 Task: Create a scrum project AgileImpact. Add to scrum project AgileImpact a team member softage.1@softage.net and assign as Project Lead. Add to scrum project AgileImpact a team member softage.2@softage.net
Action: Mouse moved to (199, 65)
Screenshot: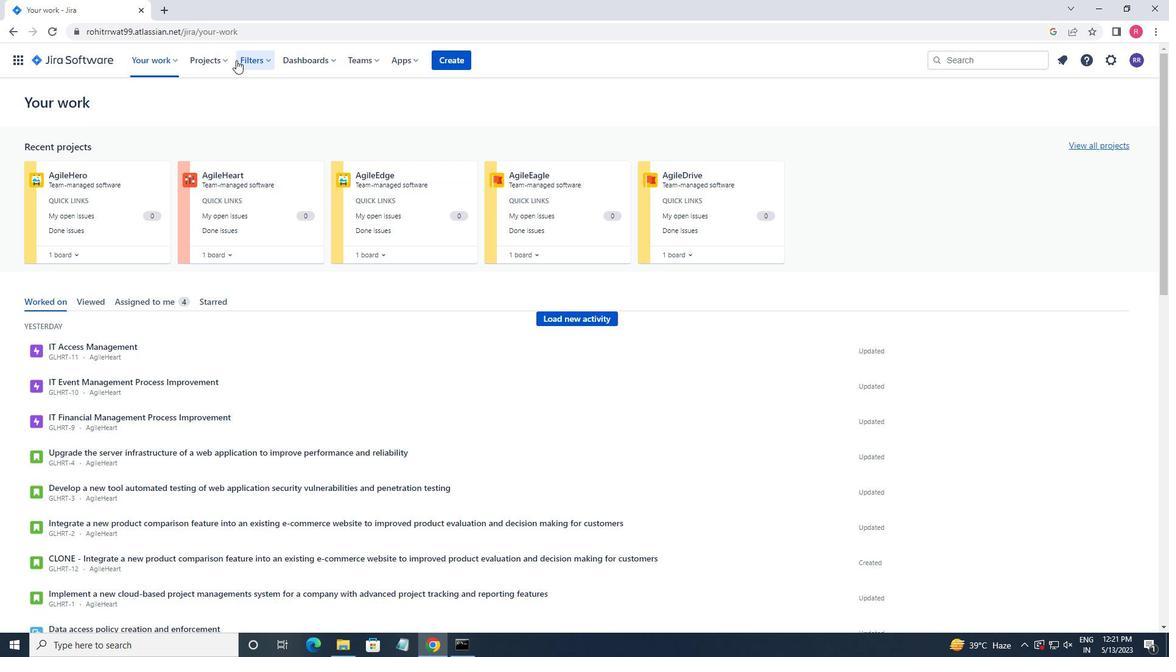 
Action: Mouse pressed left at (199, 65)
Screenshot: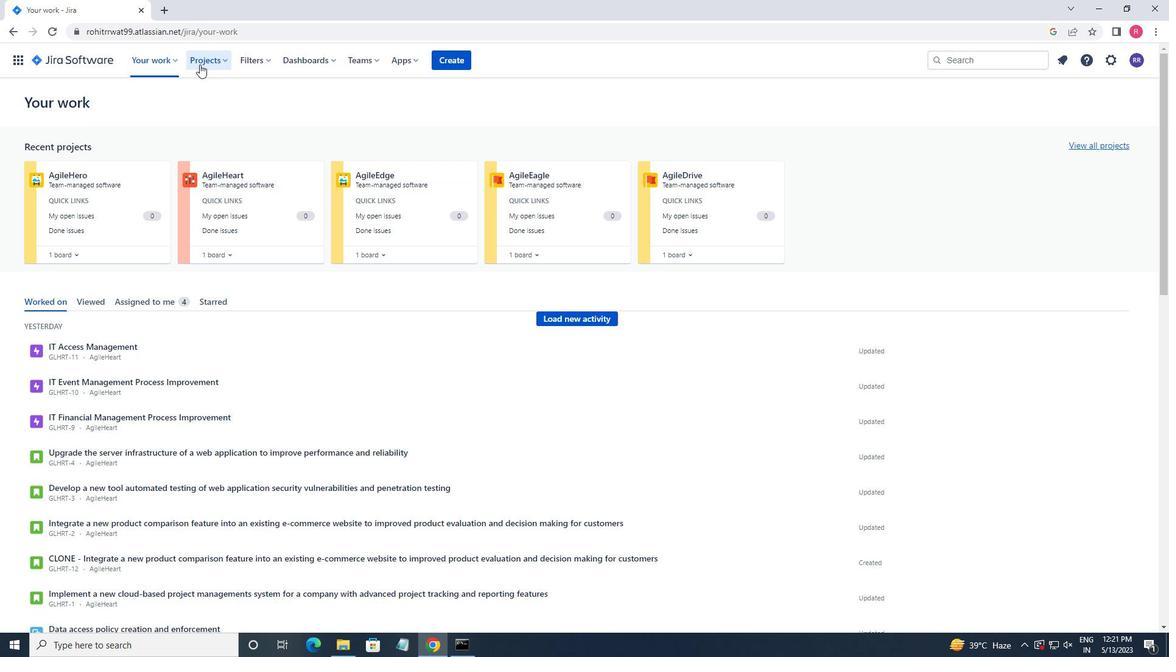 
Action: Mouse moved to (247, 306)
Screenshot: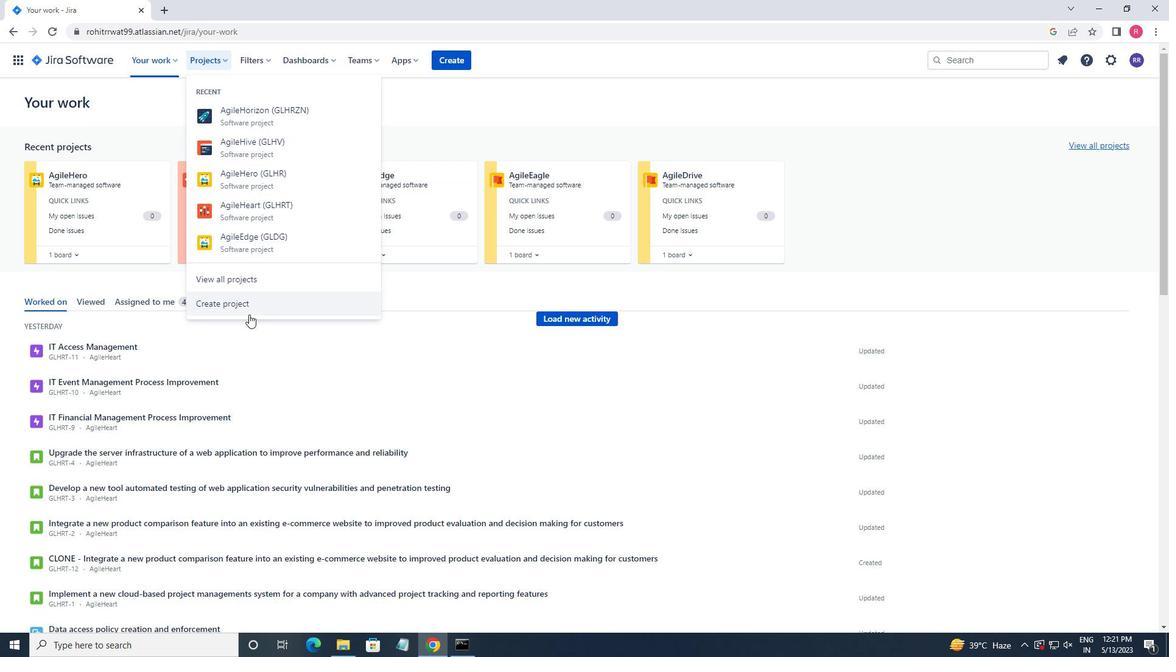 
Action: Mouse pressed left at (247, 306)
Screenshot: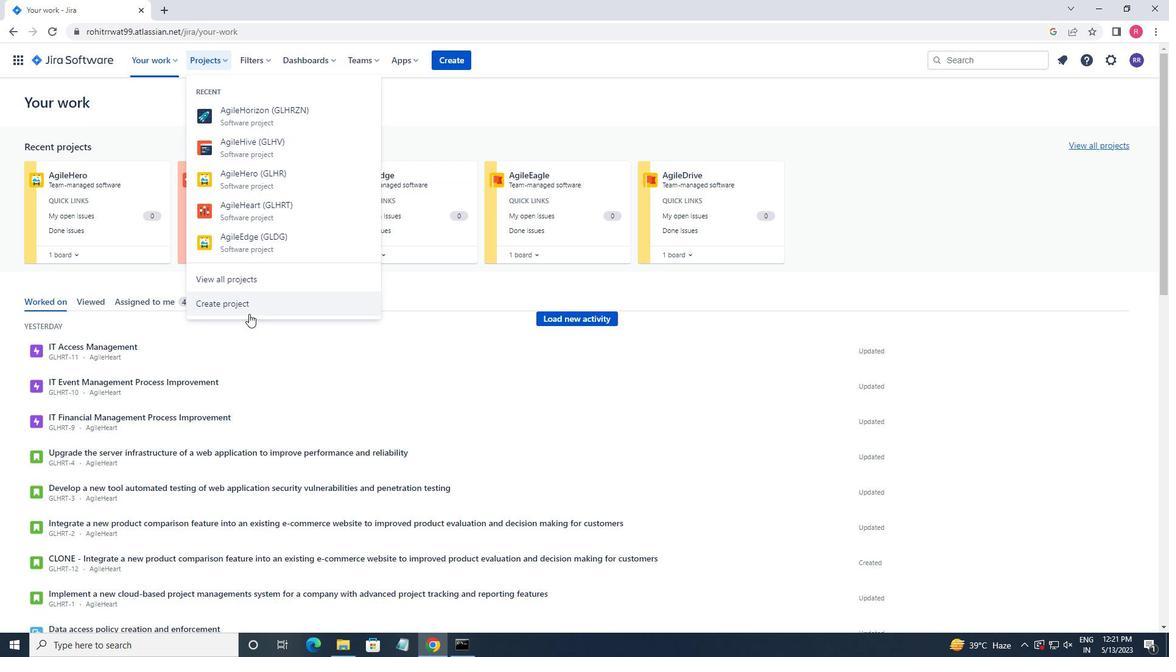
Action: Mouse moved to (685, 314)
Screenshot: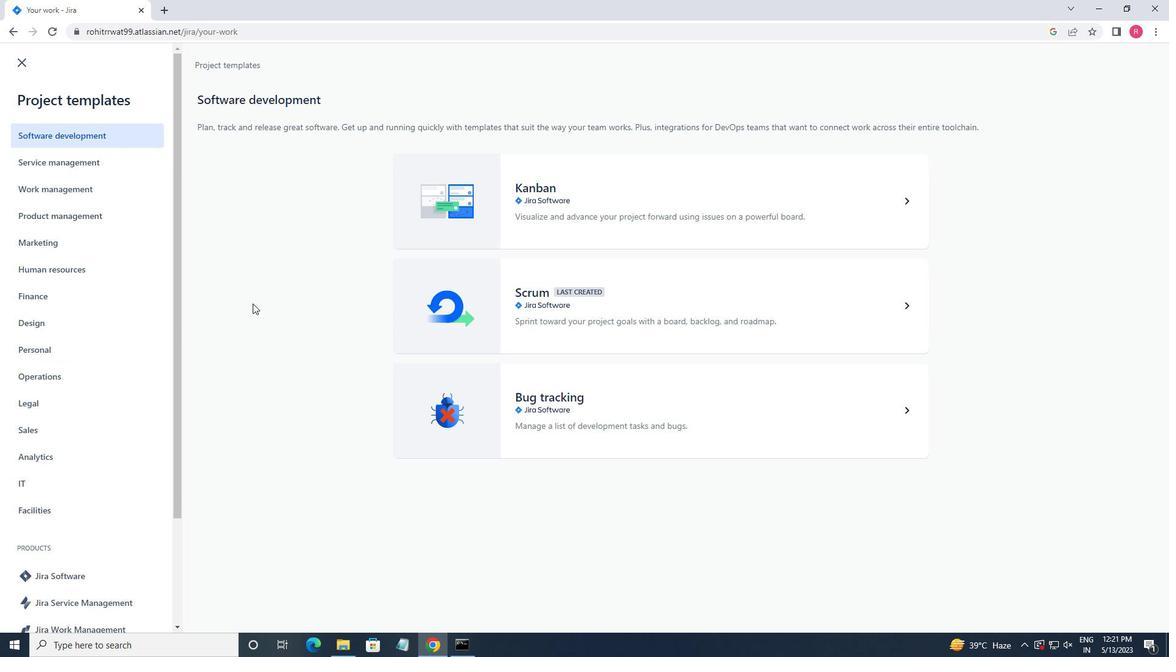 
Action: Mouse pressed left at (685, 314)
Screenshot: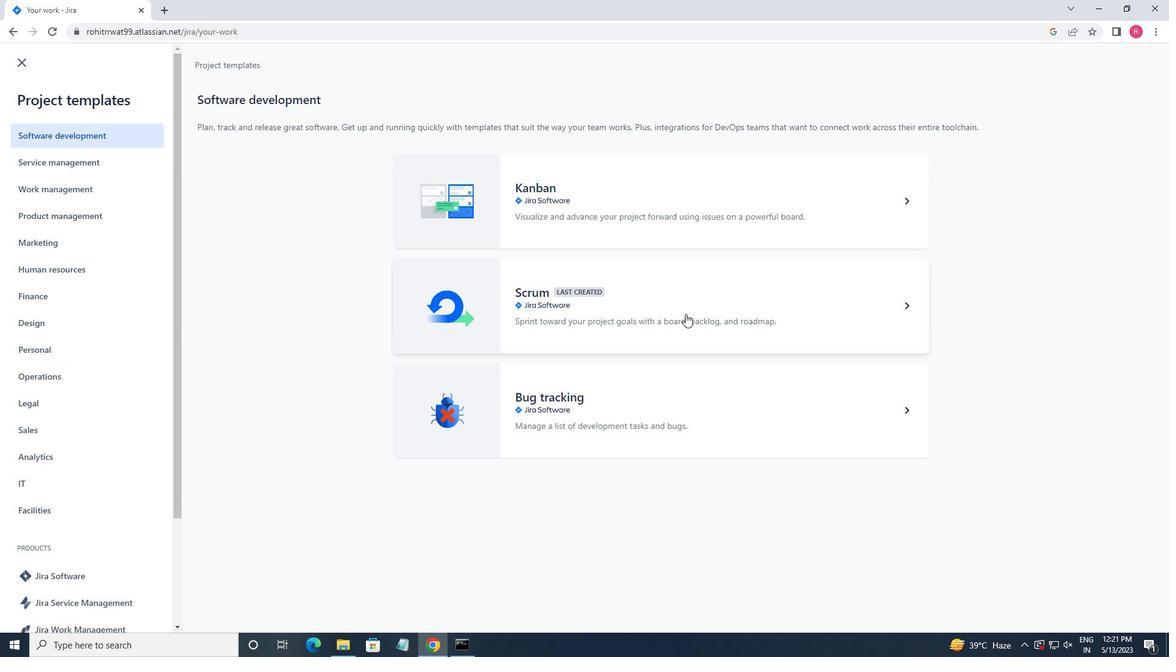
Action: Mouse moved to (816, 529)
Screenshot: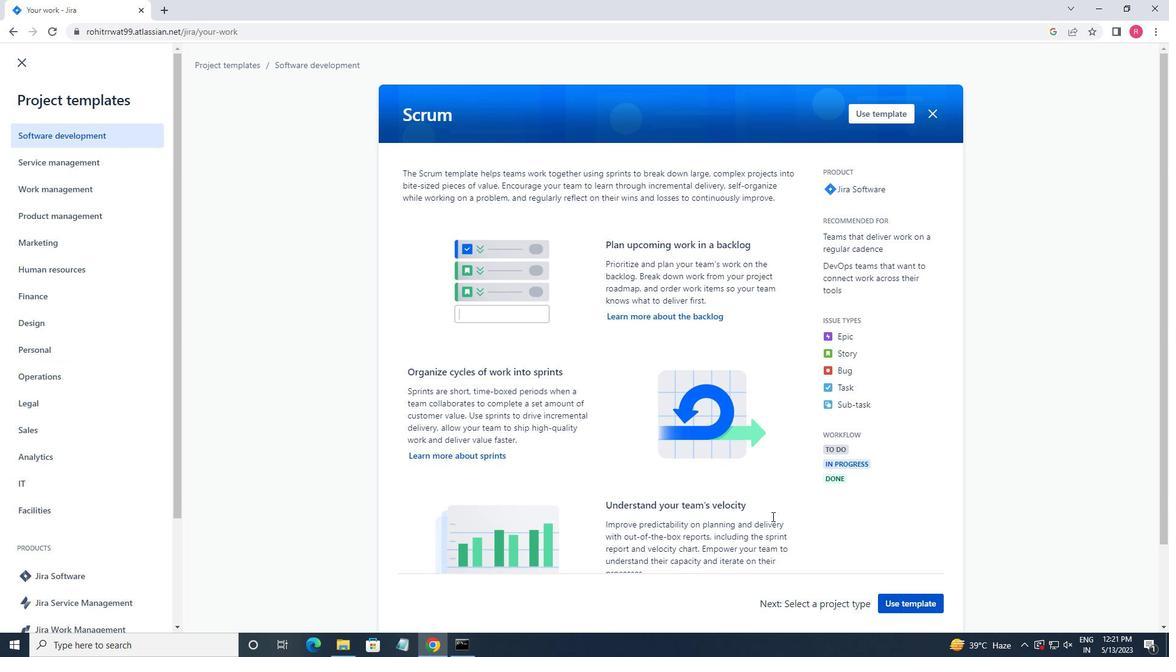 
Action: Mouse scrolled (816, 529) with delta (0, 0)
Screenshot: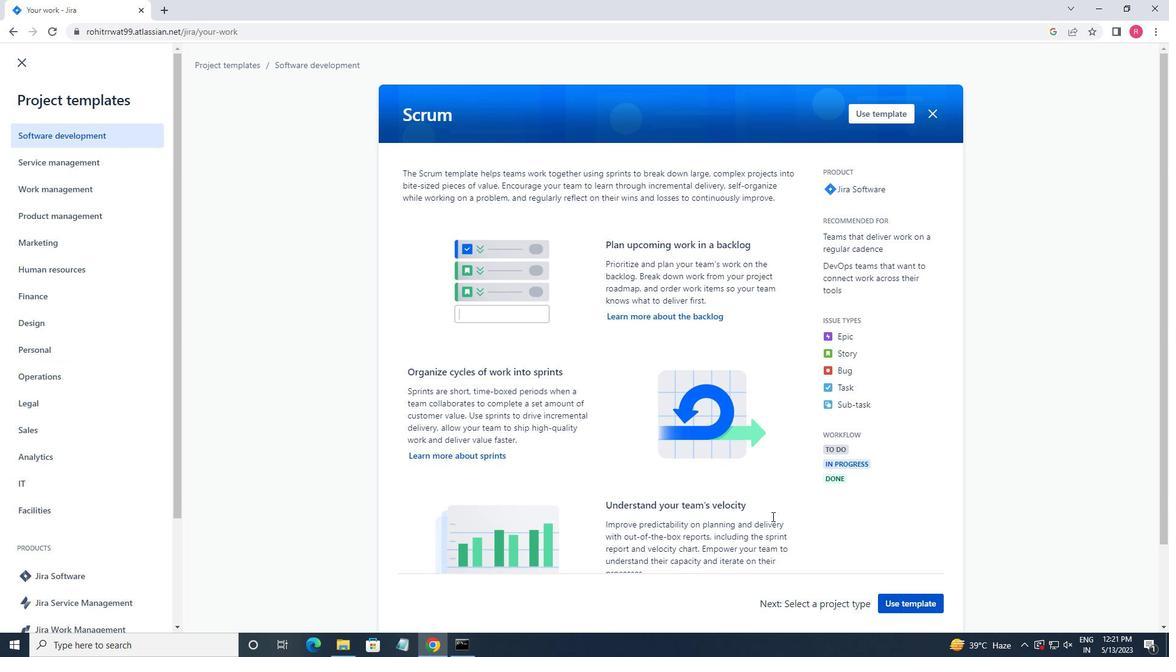 
Action: Mouse moved to (896, 607)
Screenshot: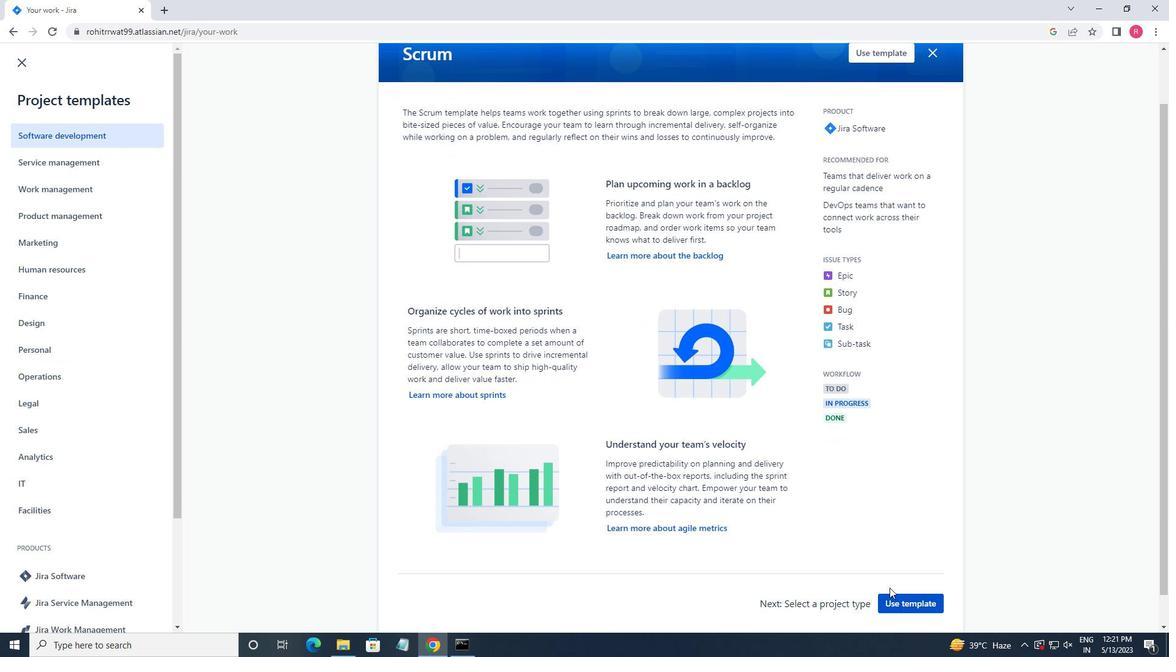 
Action: Mouse pressed left at (896, 607)
Screenshot: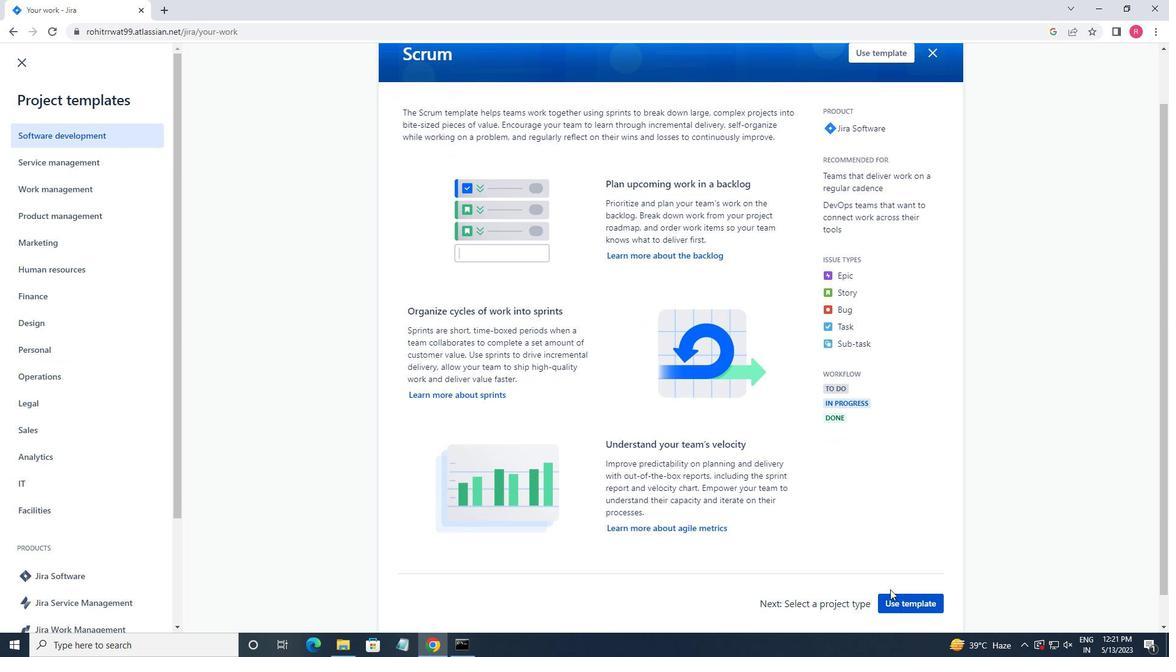 
Action: Mouse moved to (435, 607)
Screenshot: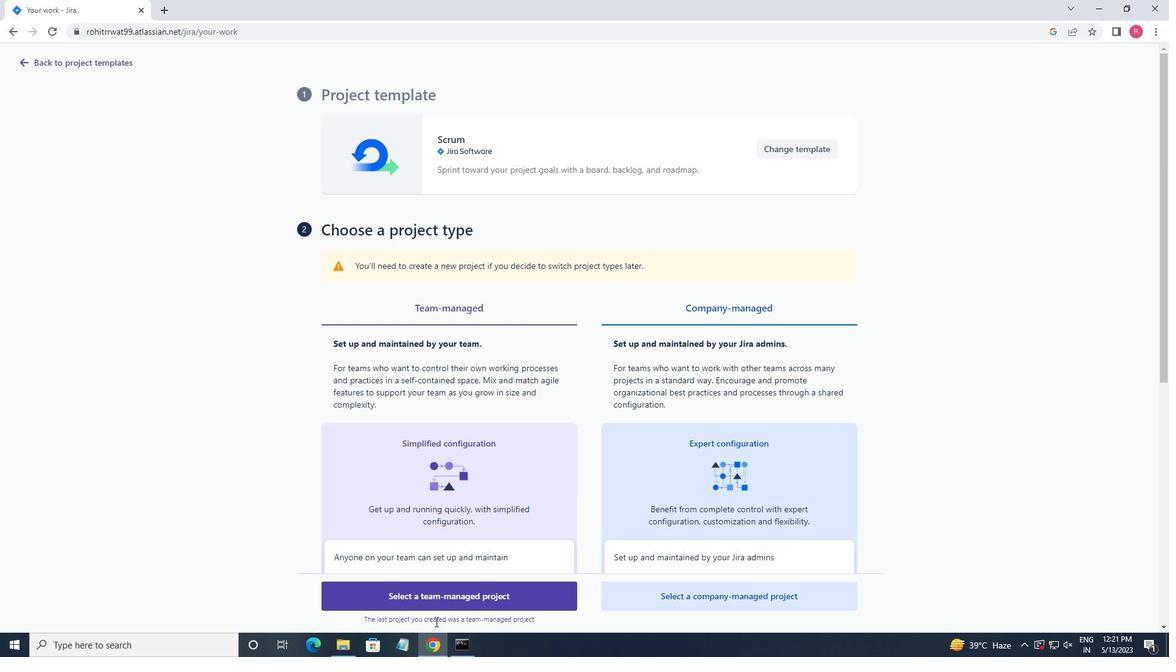 
Action: Mouse pressed left at (435, 607)
Screenshot: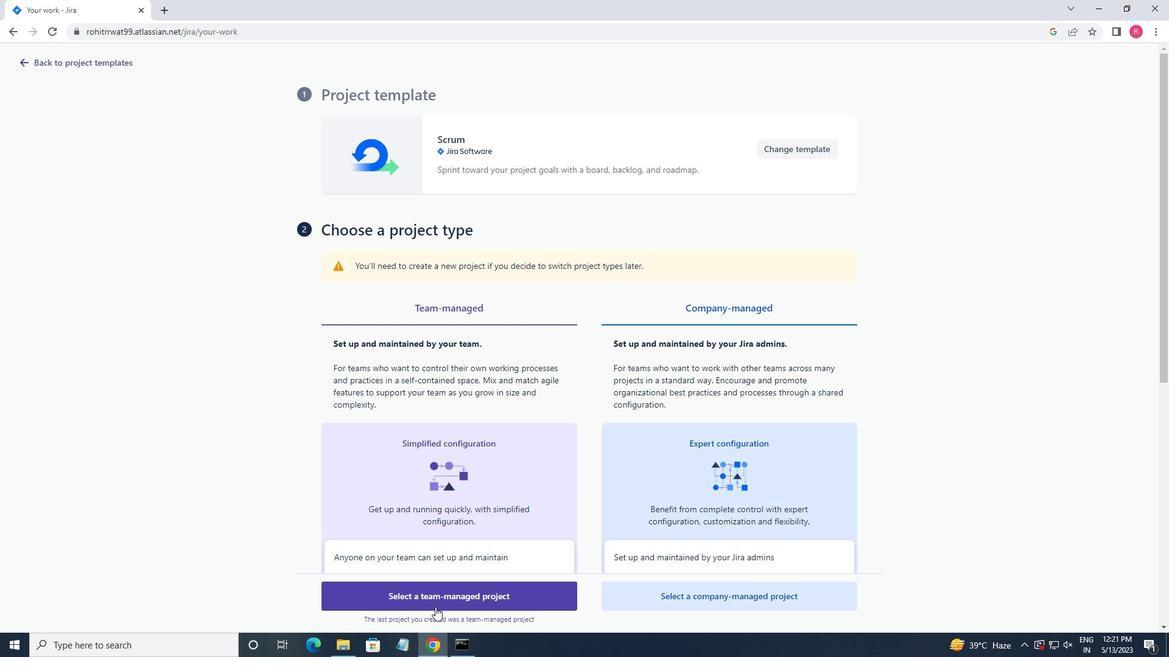 
Action: Mouse moved to (495, 237)
Screenshot: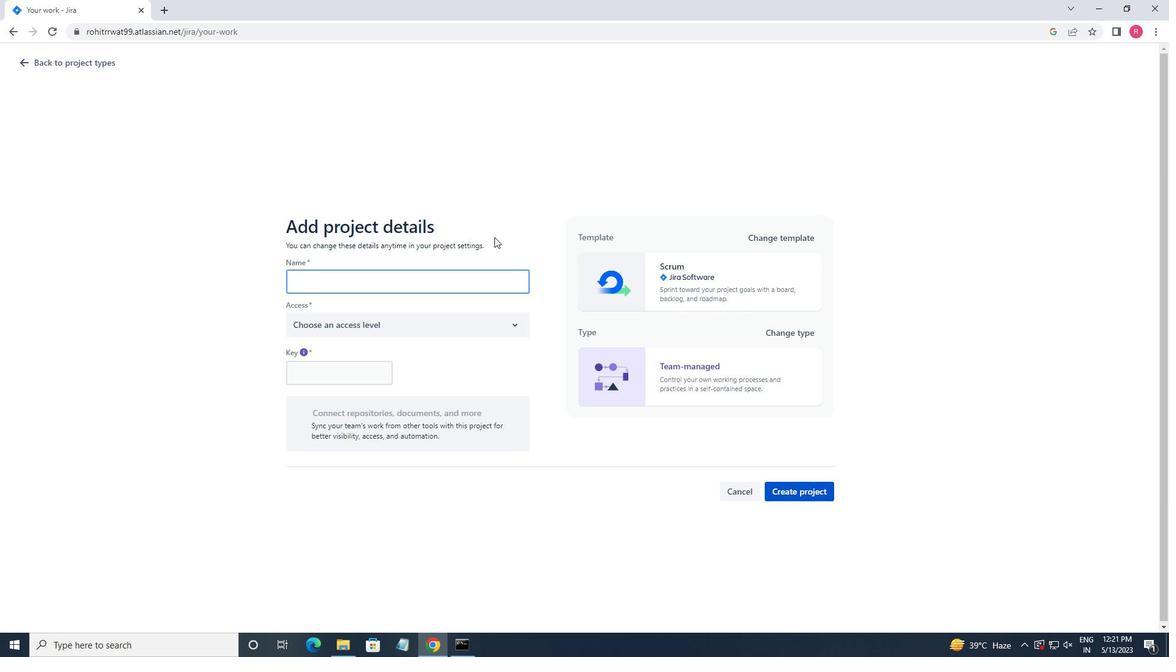 
Action: Key pressed <Key.shift>AGILELMACT<Key.backspace><Key.backspace><Key.backspace>PACT
Screenshot: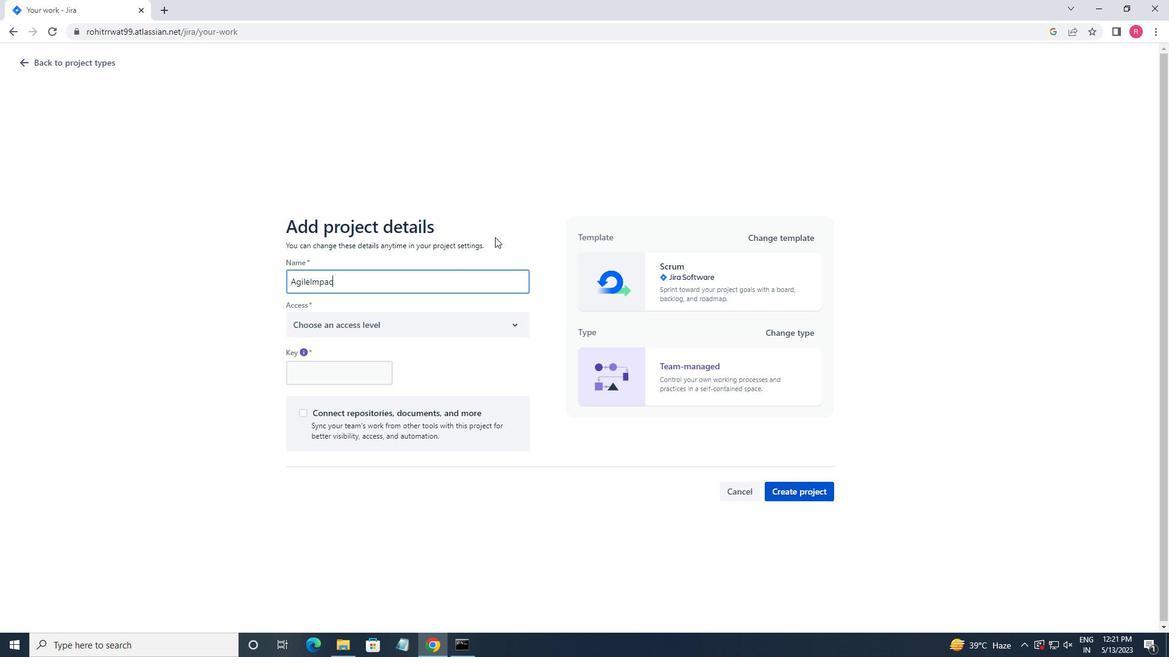 
Action: Mouse moved to (413, 325)
Screenshot: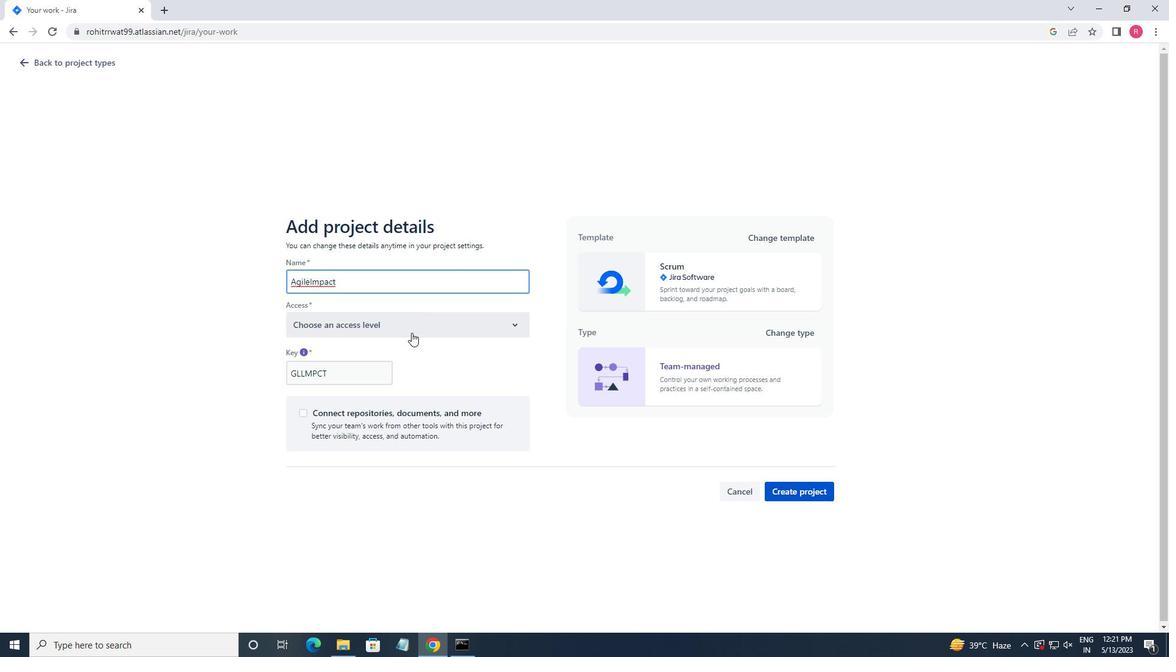 
Action: Mouse pressed left at (413, 325)
Screenshot: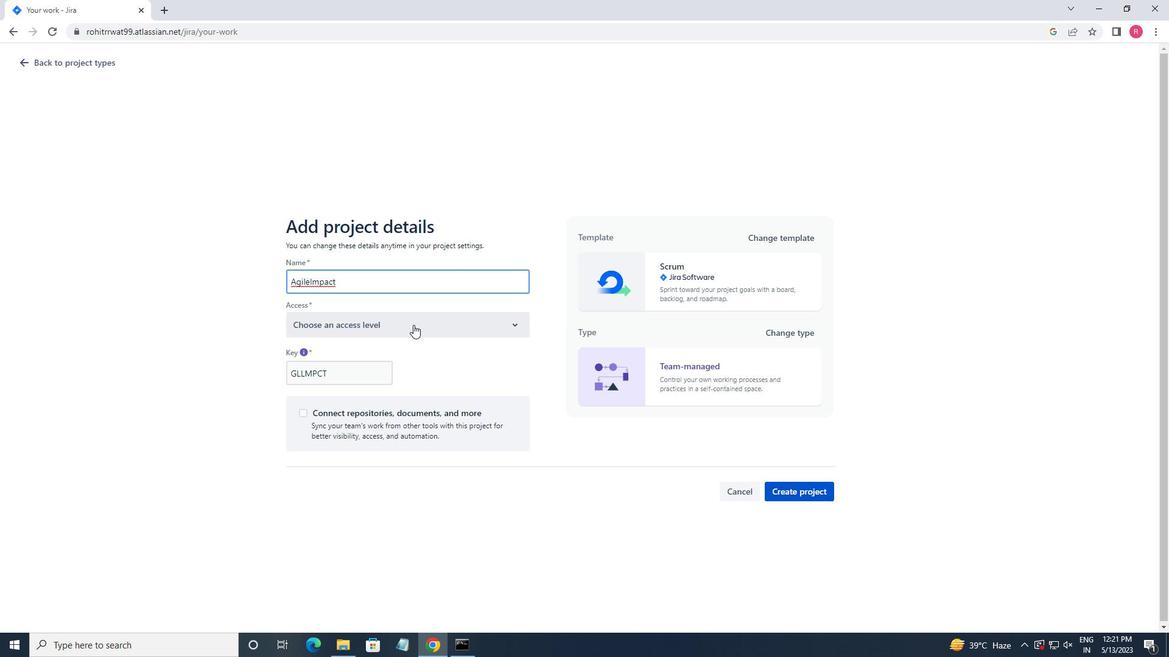 
Action: Mouse moved to (410, 359)
Screenshot: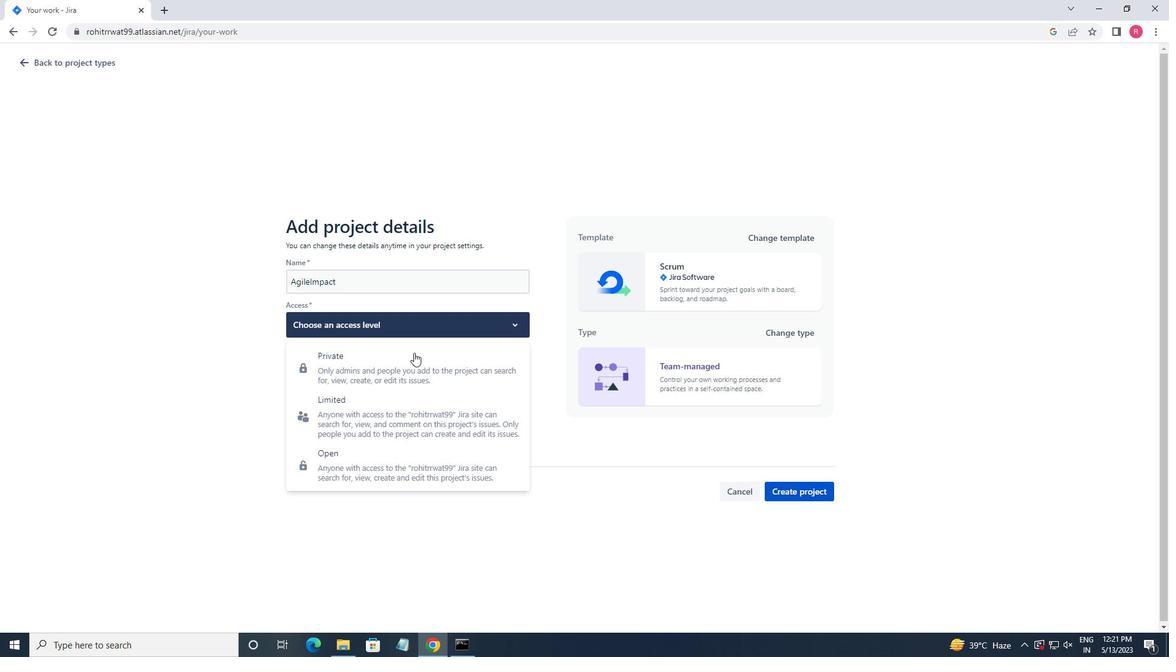 
Action: Mouse pressed left at (410, 359)
Screenshot: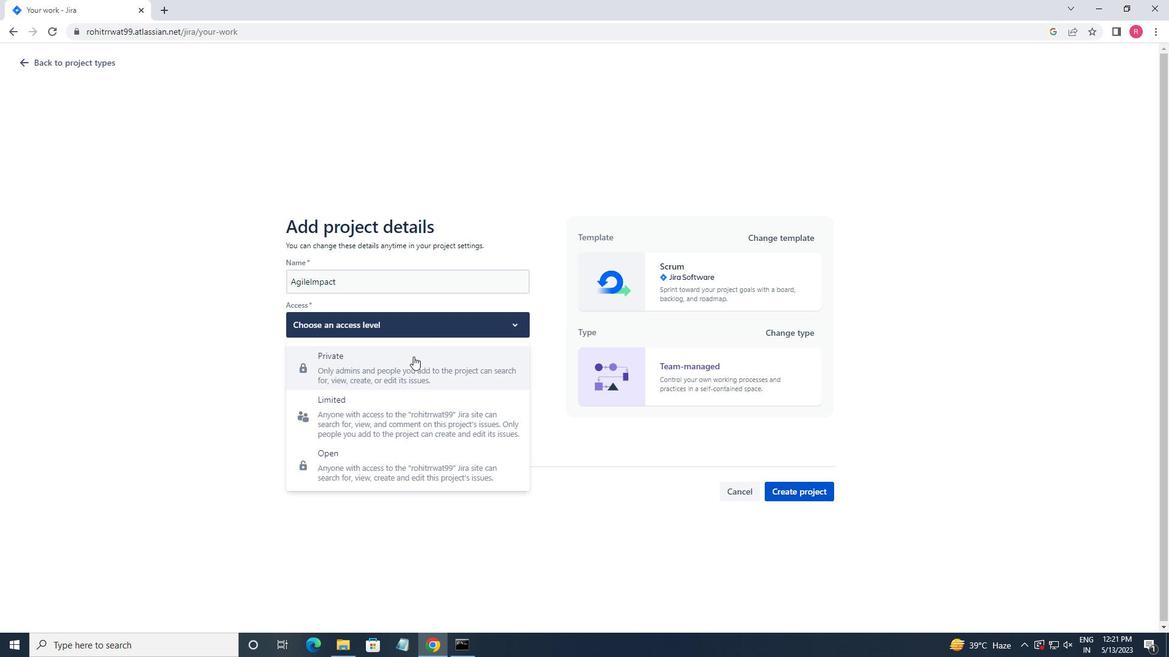 
Action: Mouse moved to (815, 489)
Screenshot: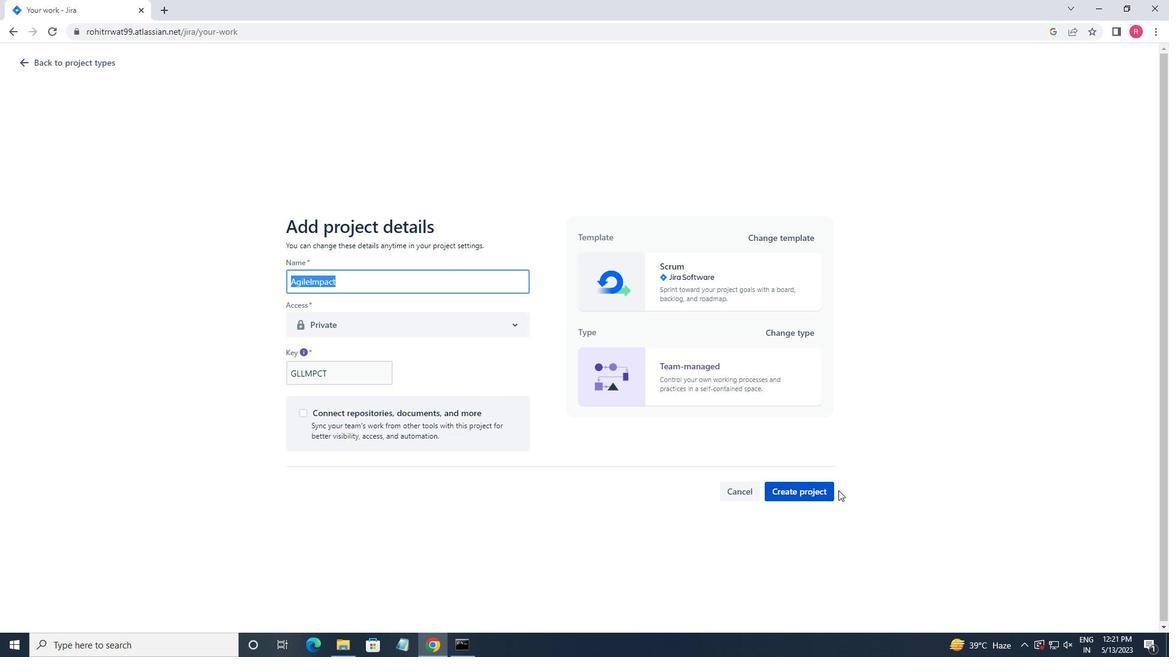 
Action: Mouse pressed left at (815, 489)
Screenshot: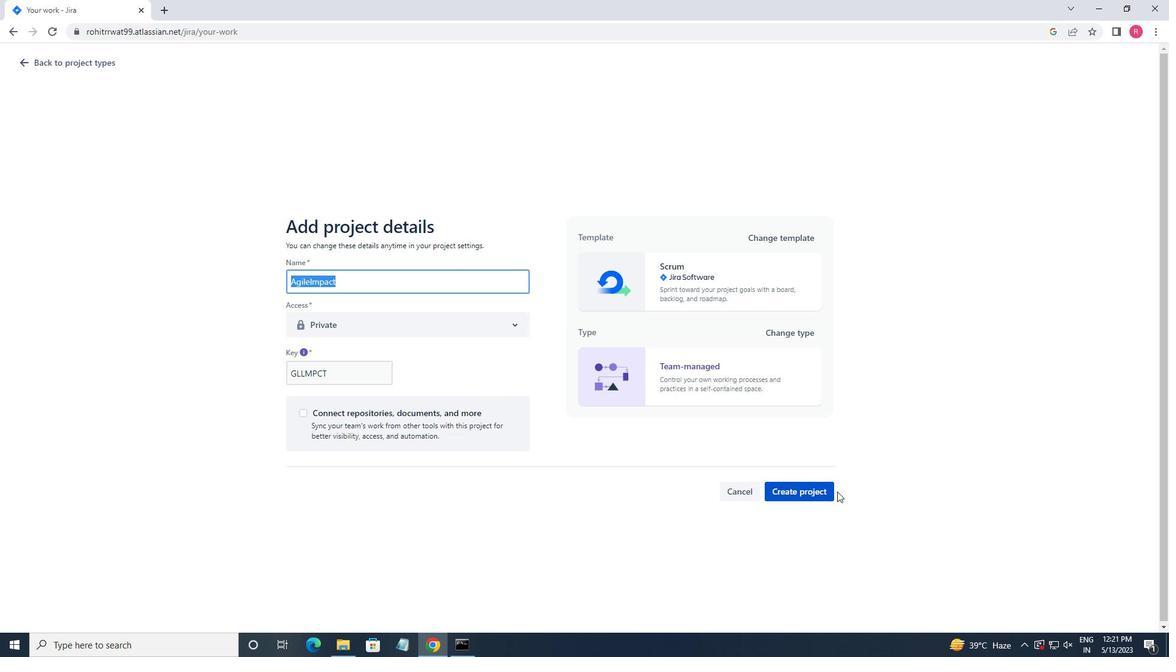 
Action: Mouse moved to (286, 165)
Screenshot: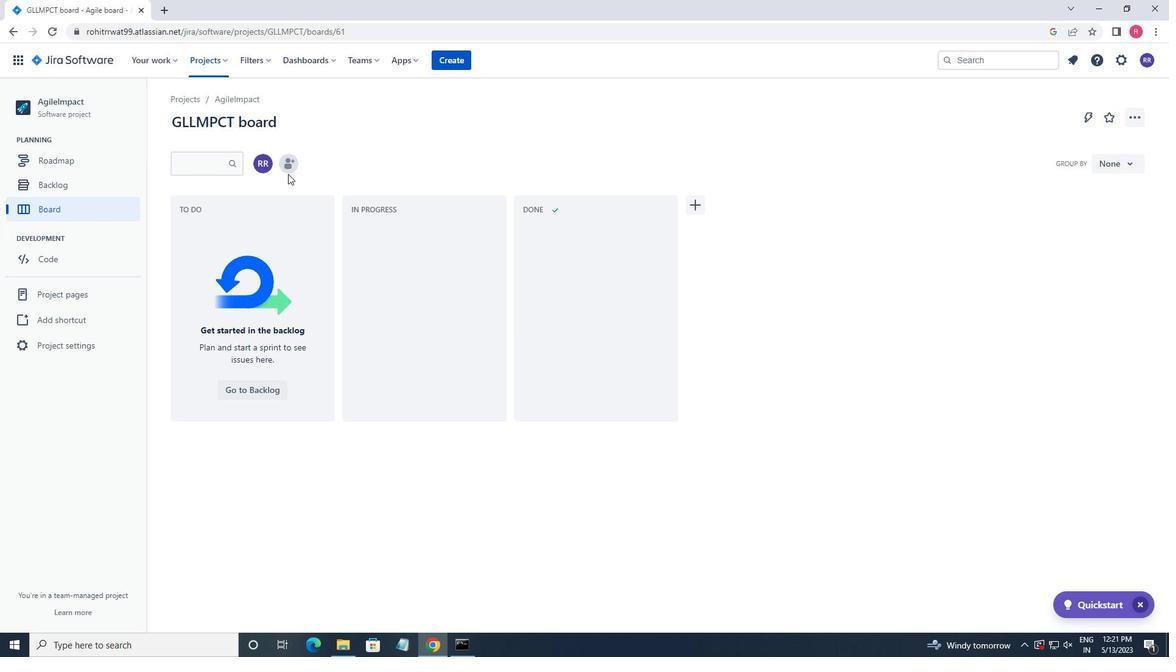 
Action: Mouse pressed left at (286, 165)
Screenshot: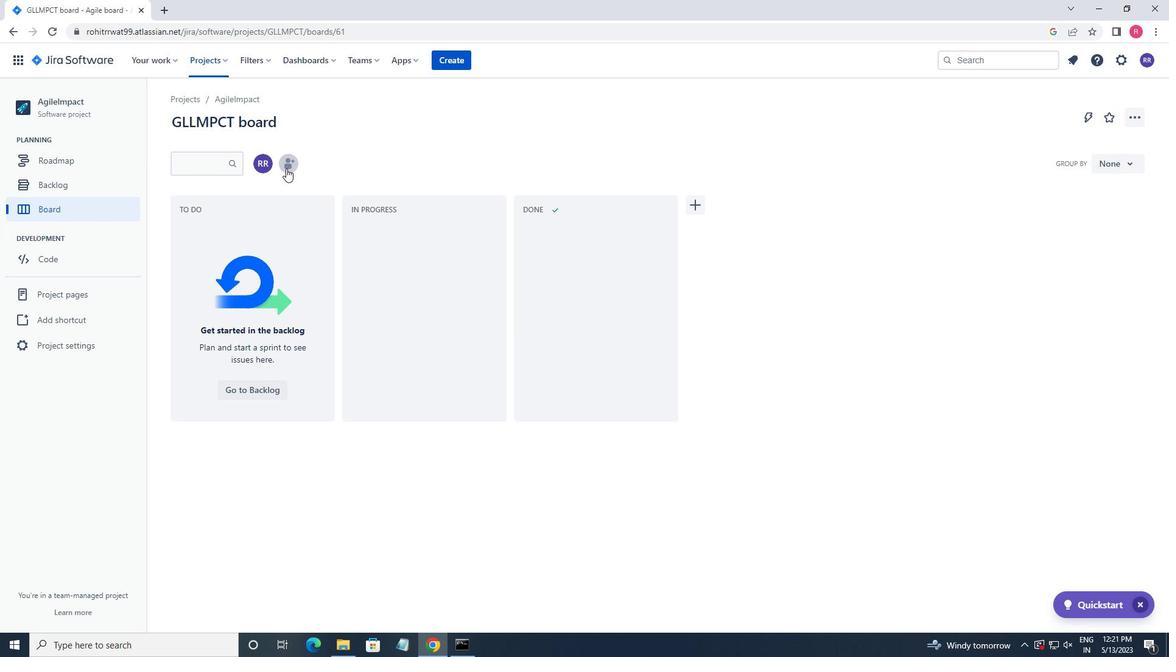 
Action: Key pressed SOFTAGE.1<Key.shift>@SOFTAGE.NET
Screenshot: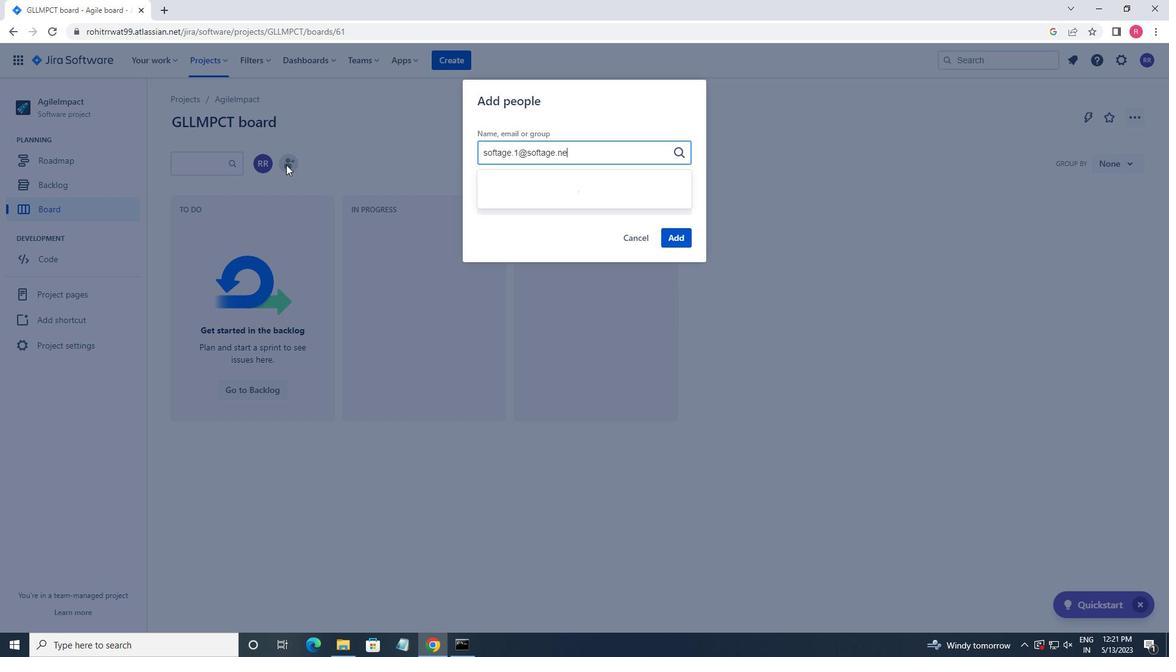 
Action: Mouse moved to (522, 212)
Screenshot: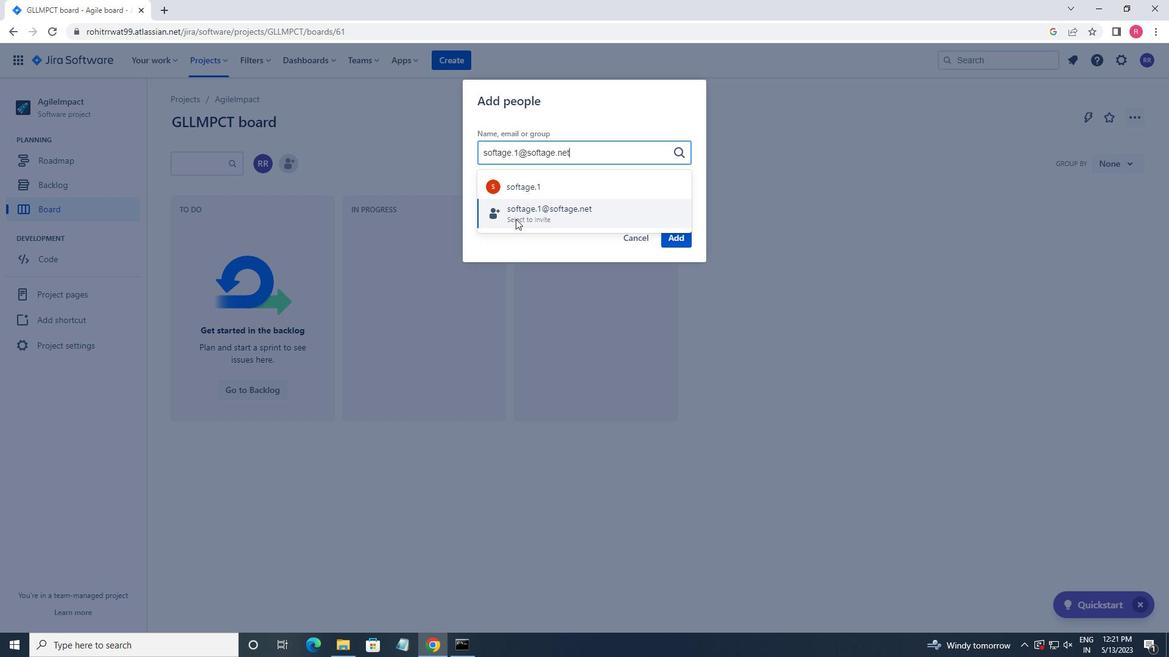 
Action: Mouse pressed left at (522, 212)
Screenshot: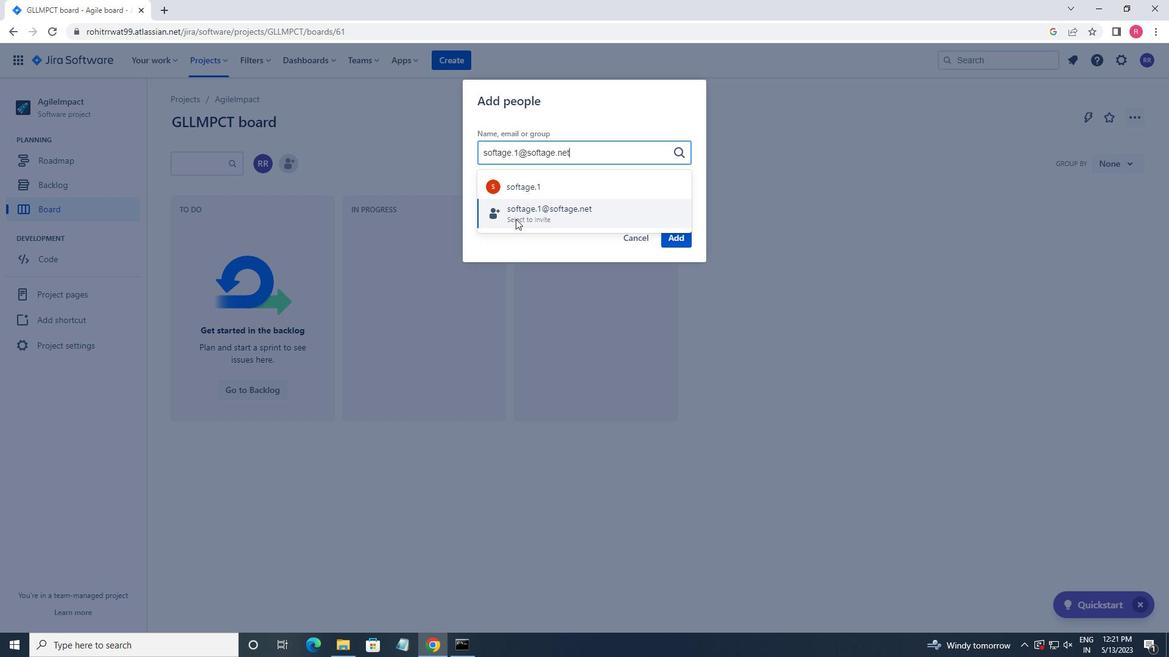 
Action: Mouse moved to (675, 236)
Screenshot: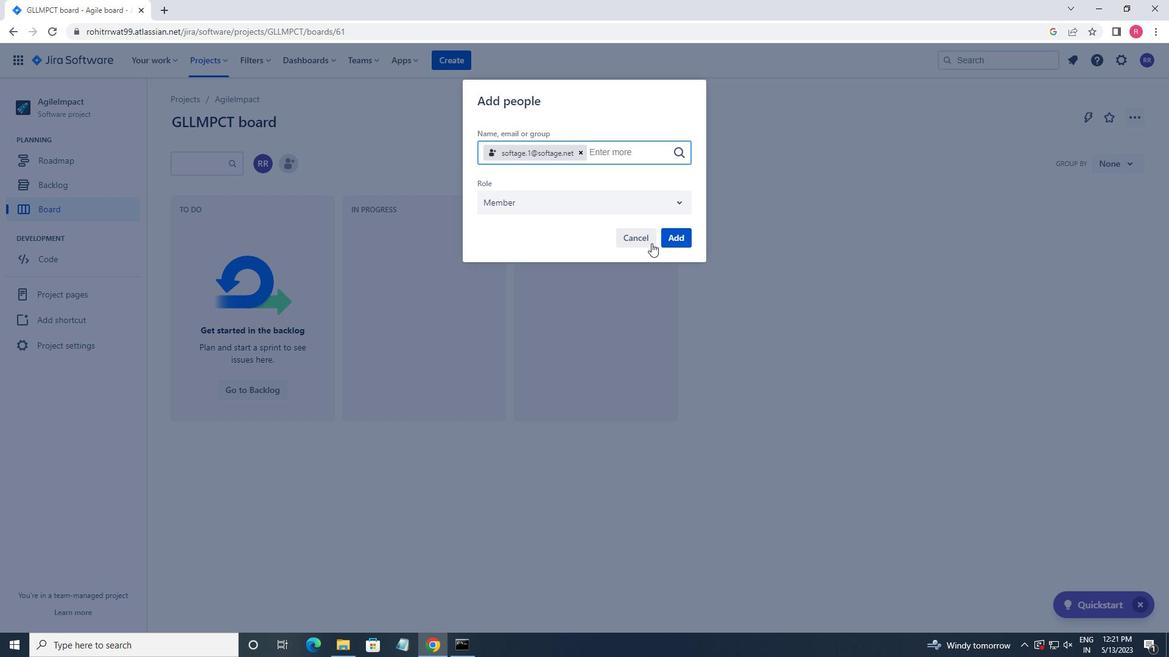 
Action: Mouse pressed left at (675, 236)
Screenshot: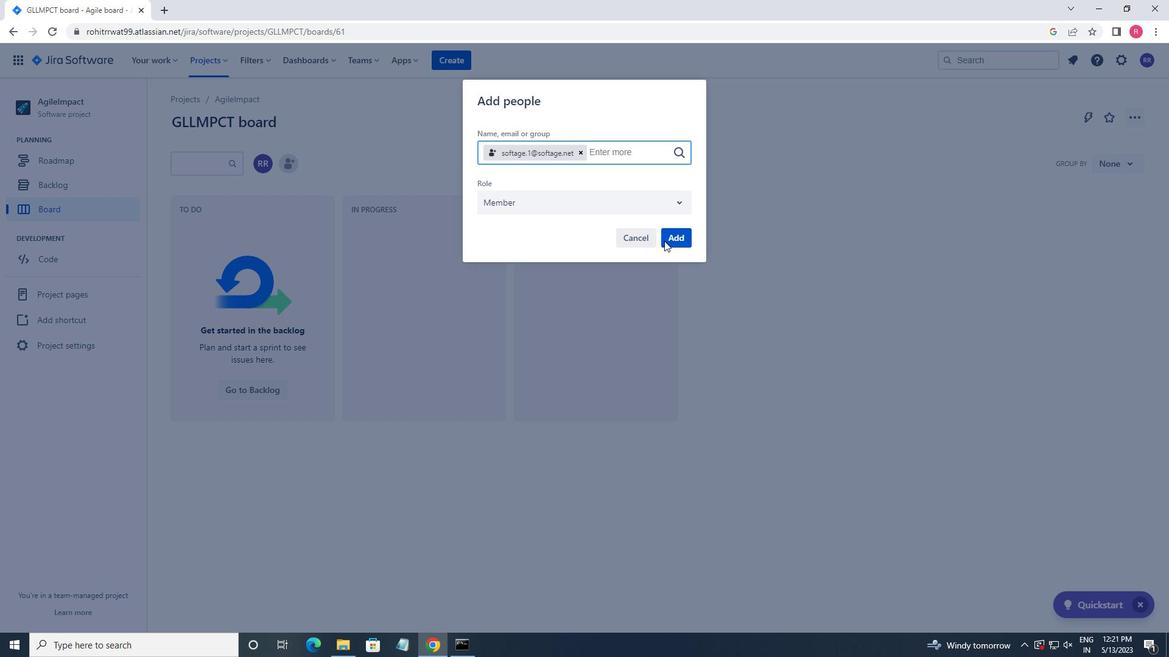 
Action: Mouse moved to (93, 347)
Screenshot: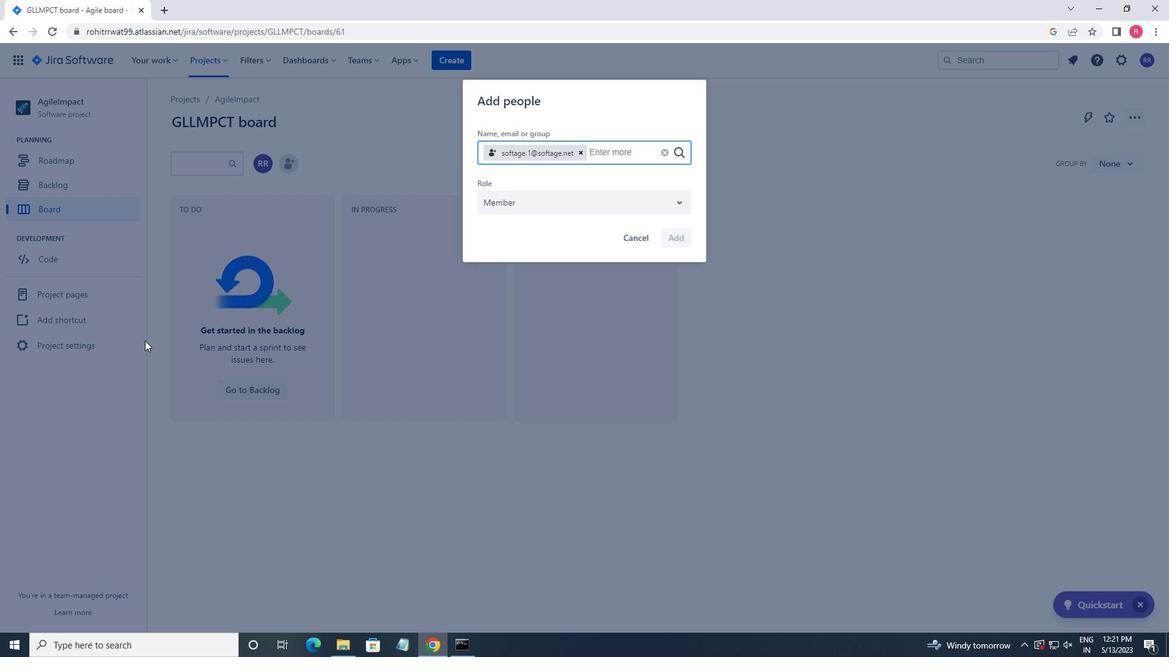 
Action: Mouse pressed left at (93, 347)
Screenshot: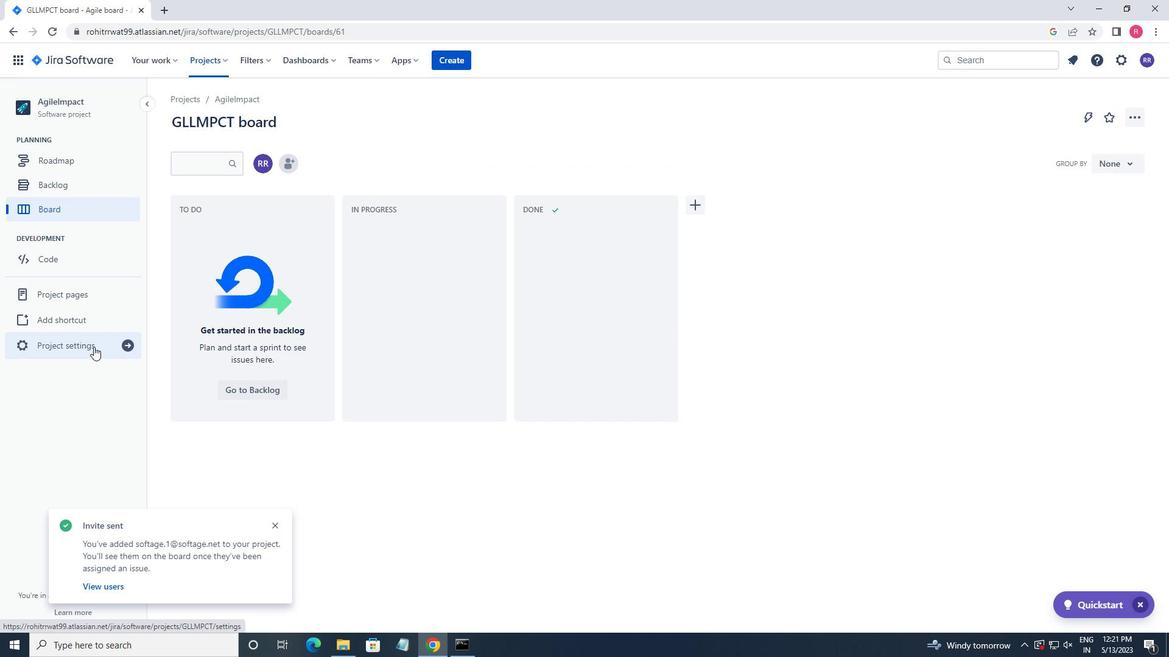 
Action: Mouse moved to (653, 431)
Screenshot: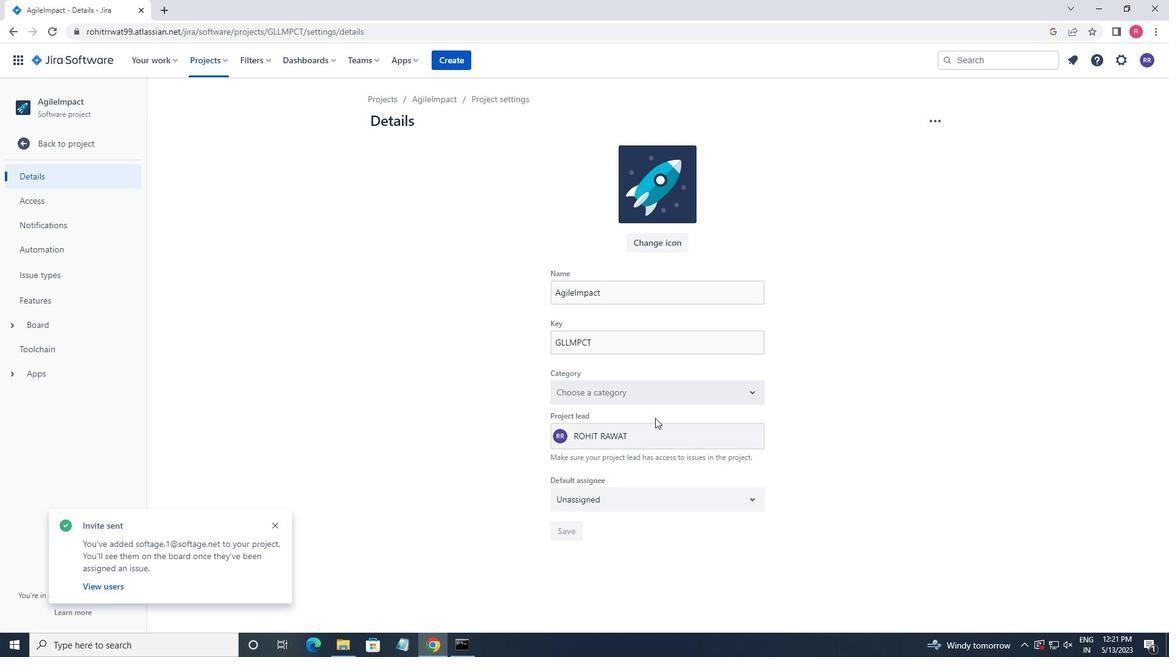 
Action: Mouse pressed left at (653, 431)
Screenshot: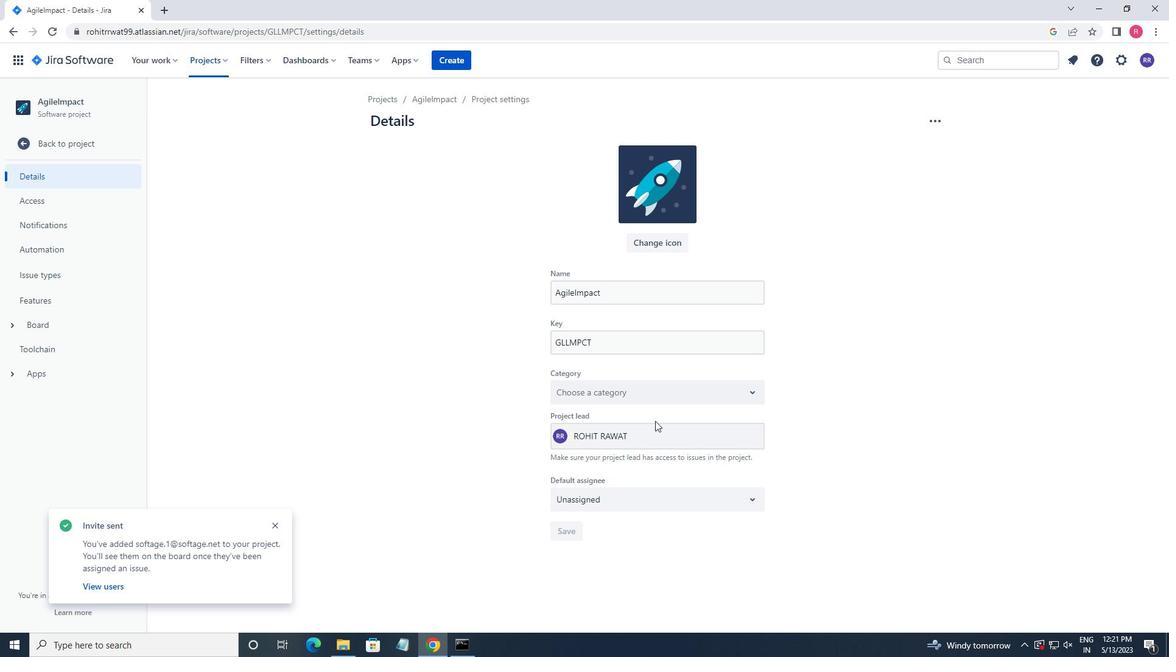 
Action: Mouse moved to (653, 431)
Screenshot: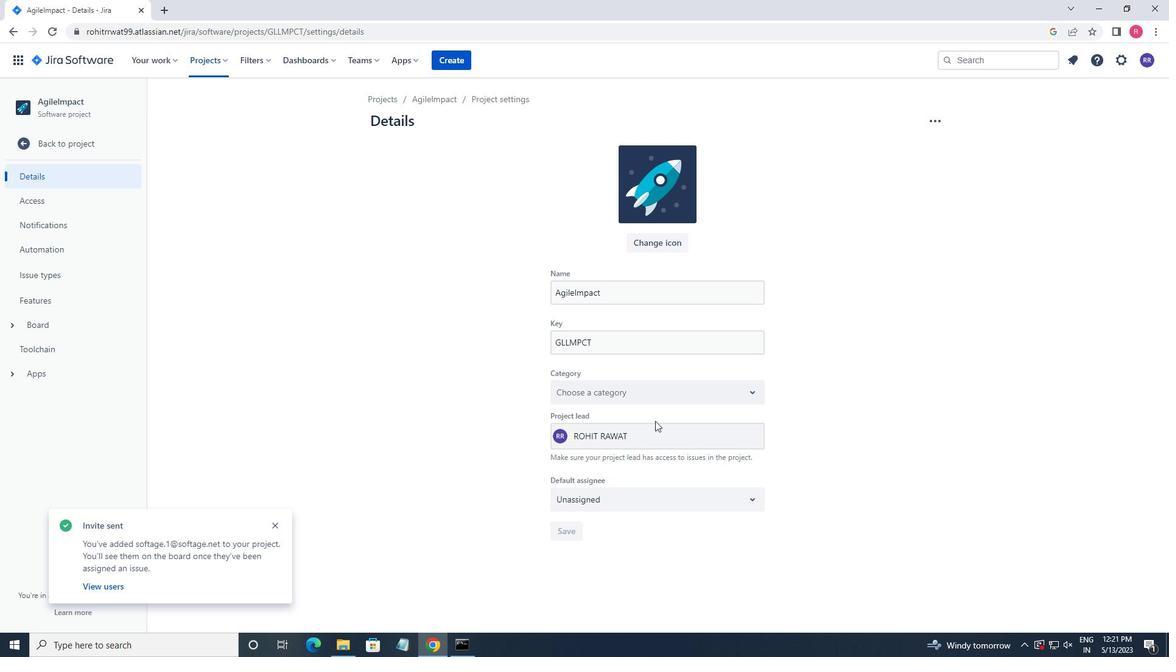 
Action: Key pressed SOFTAGE.1<Key.shift>@SOFTAGE.NET
Screenshot: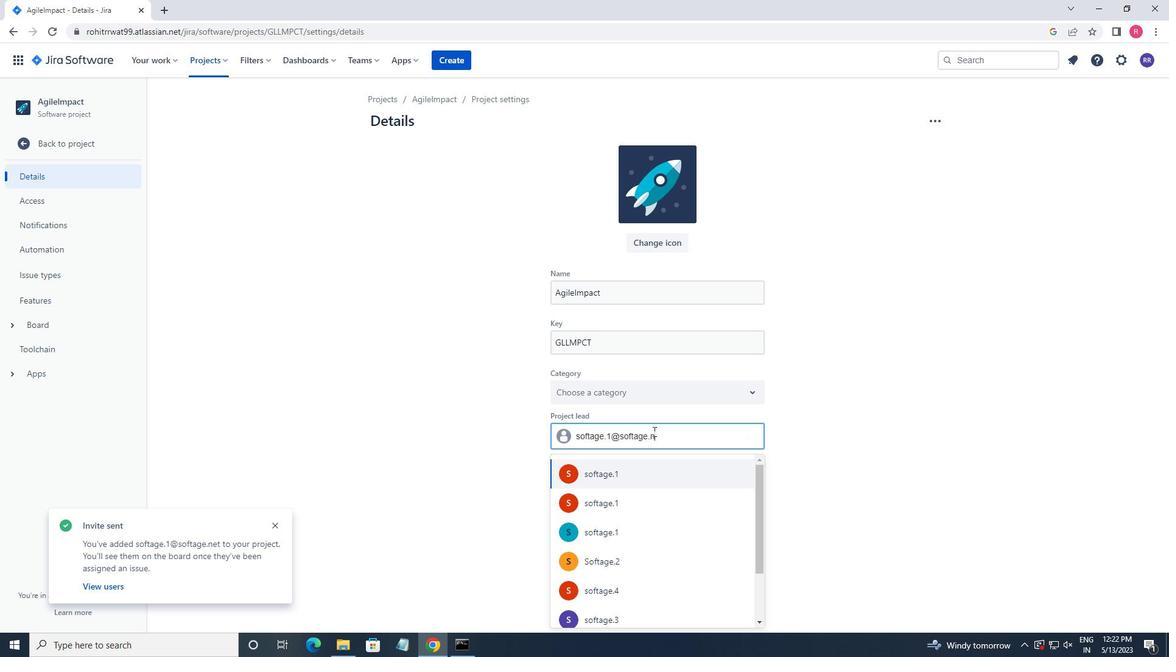 
Action: Mouse moved to (634, 477)
Screenshot: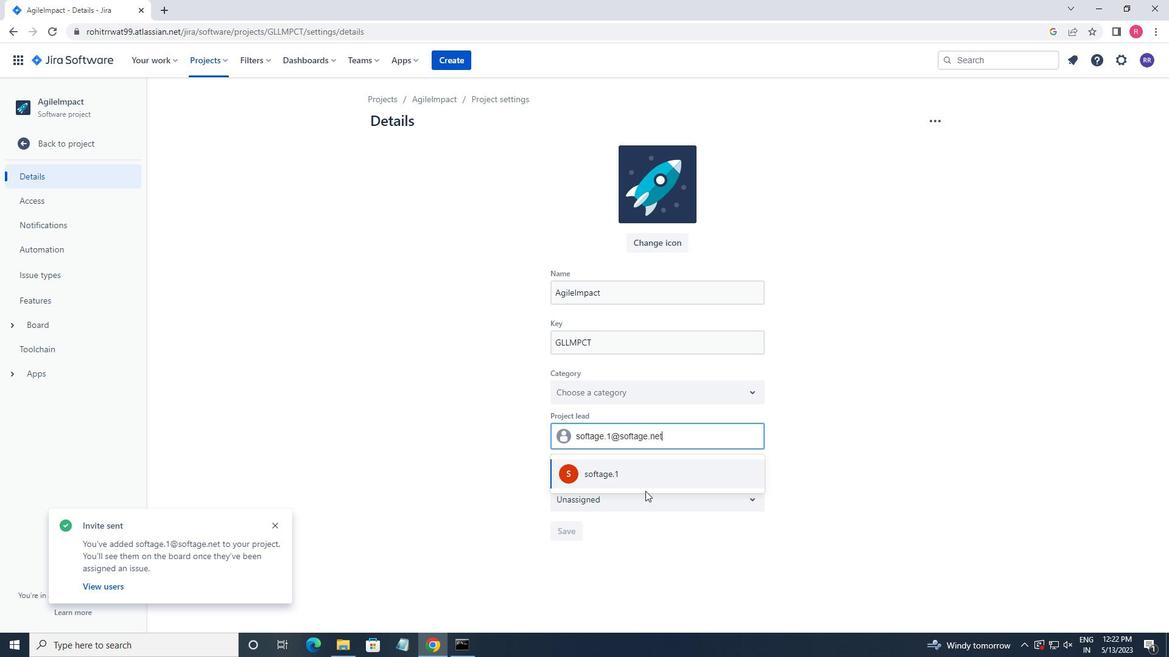 
Action: Mouse pressed left at (634, 477)
Screenshot: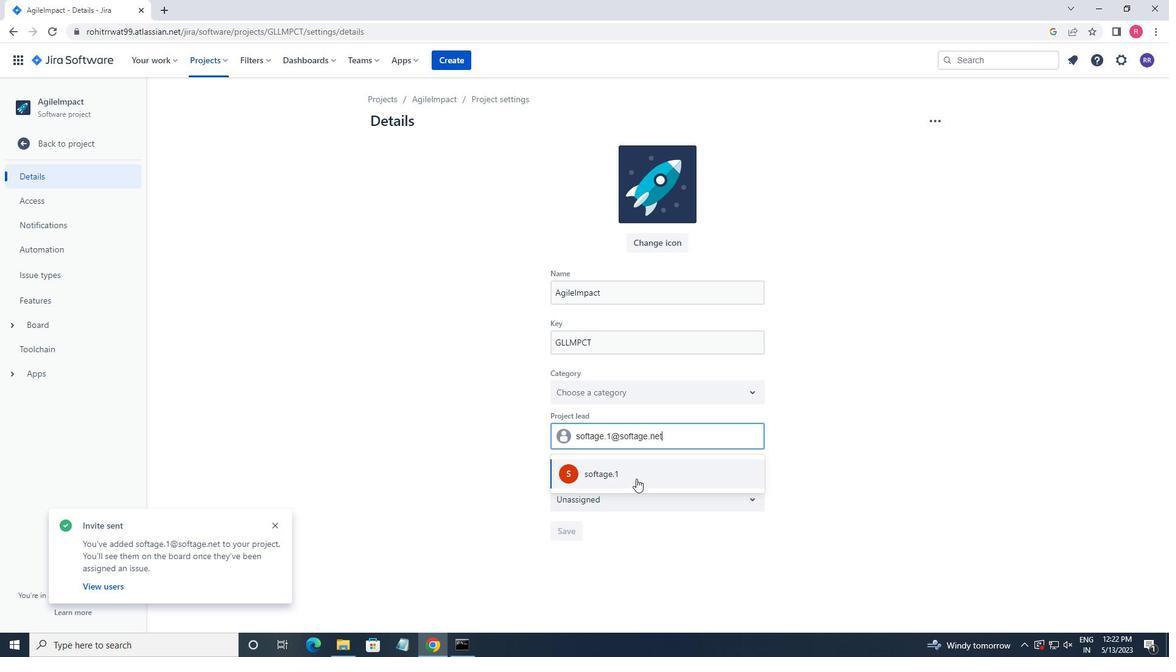 
Action: Mouse moved to (543, 526)
Screenshot: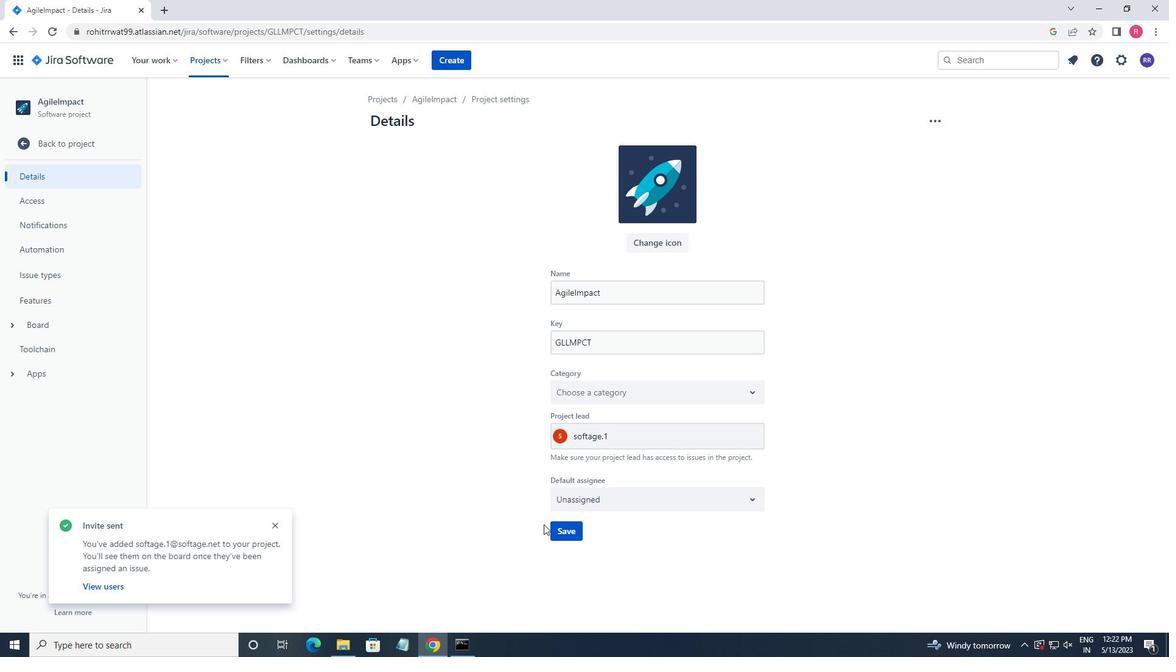 
Action: Mouse pressed left at (543, 526)
Screenshot: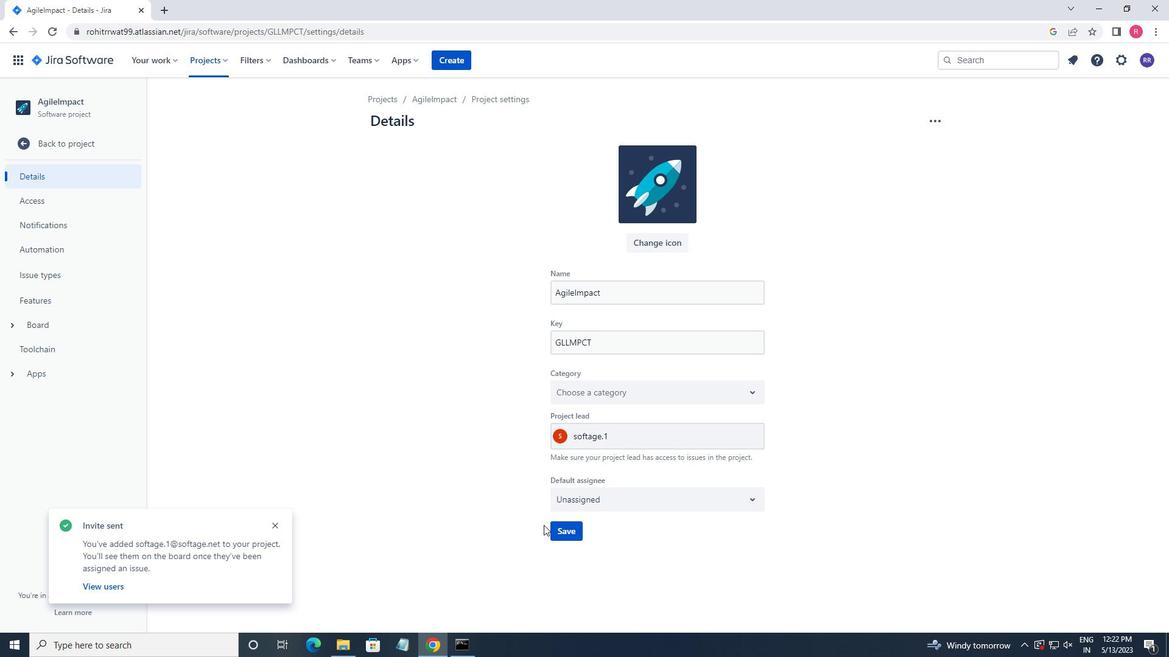 
Action: Mouse moved to (564, 528)
Screenshot: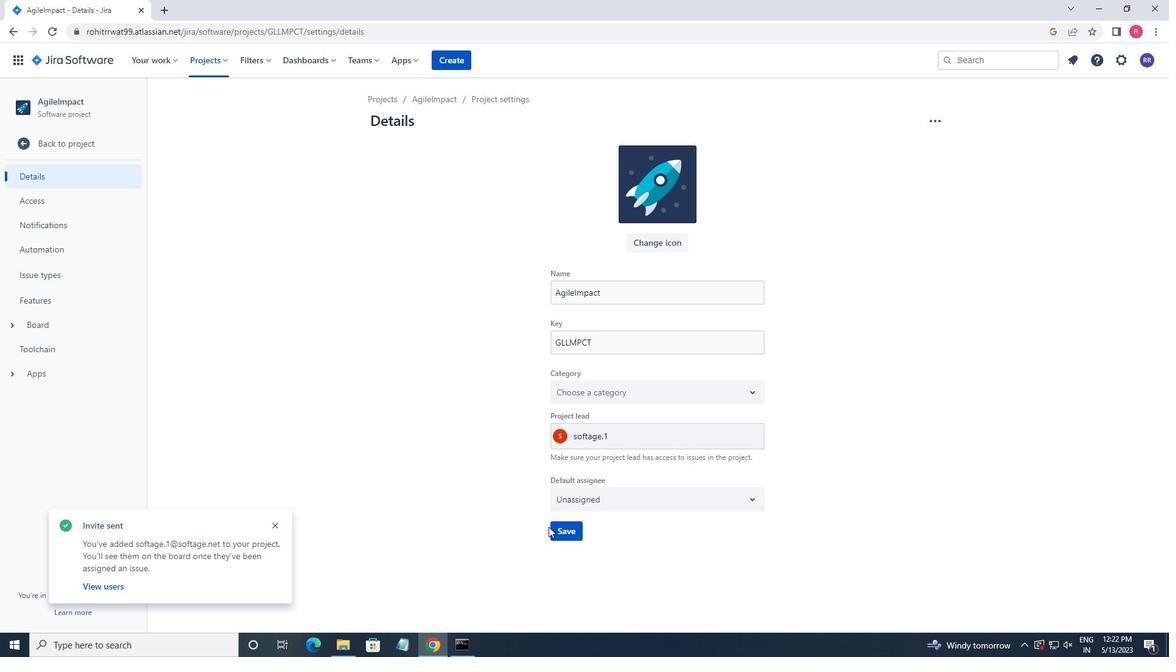 
Action: Mouse pressed left at (564, 528)
Screenshot: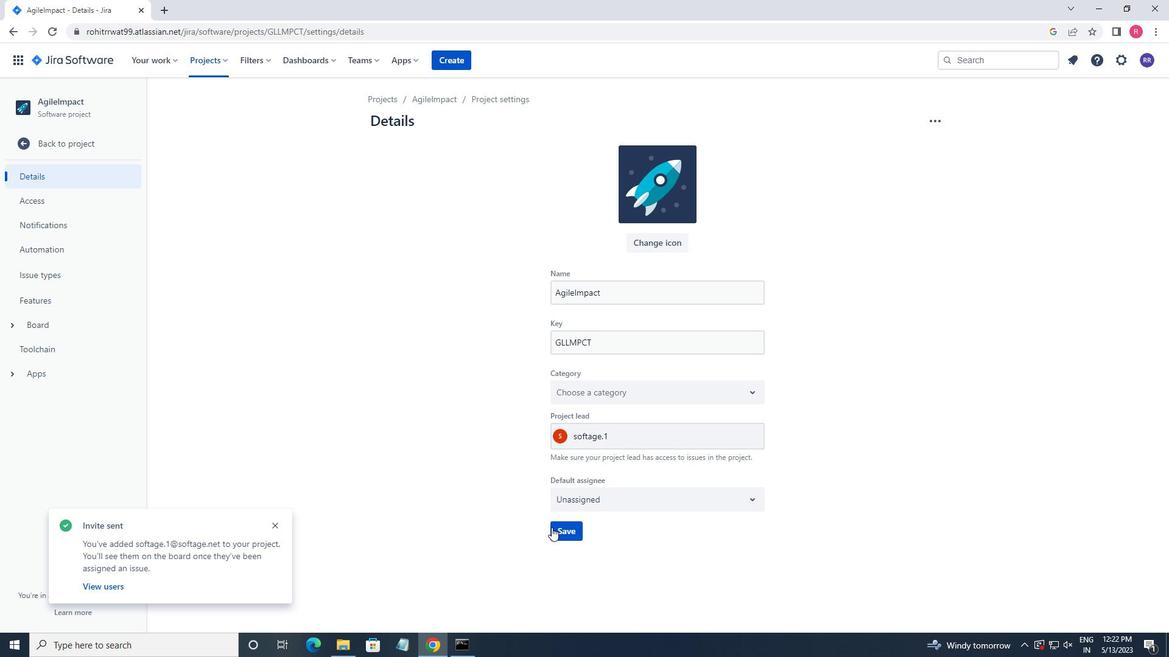 
Action: Mouse moved to (99, 149)
Screenshot: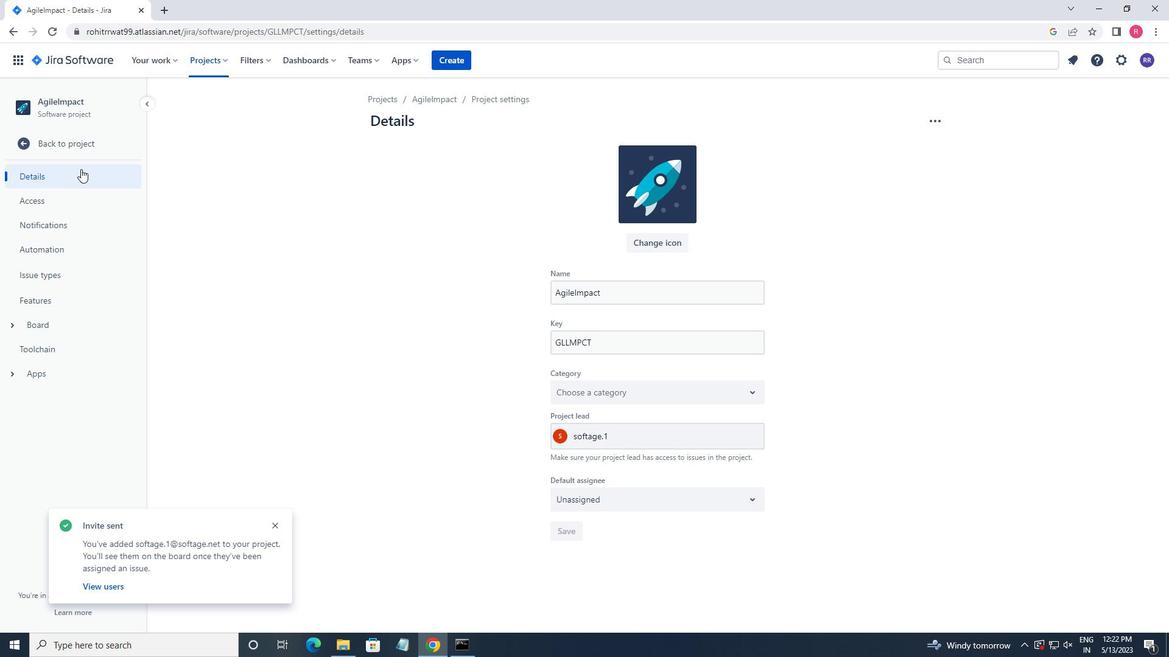 
Action: Mouse pressed left at (99, 149)
Screenshot: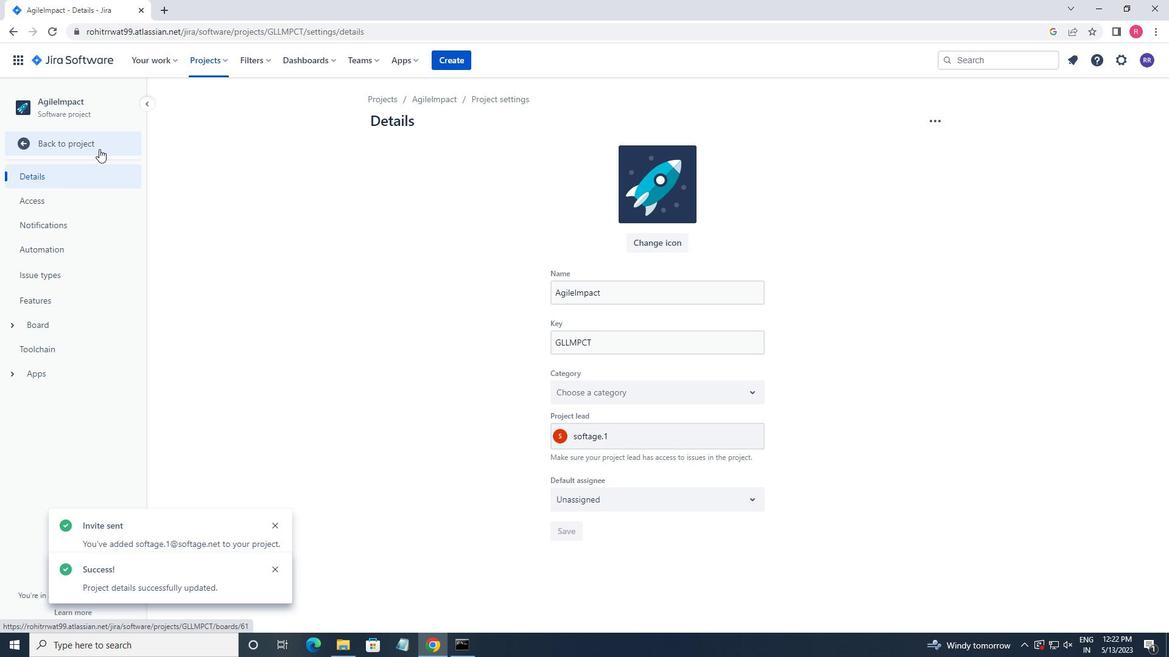 
Action: Mouse moved to (291, 164)
Screenshot: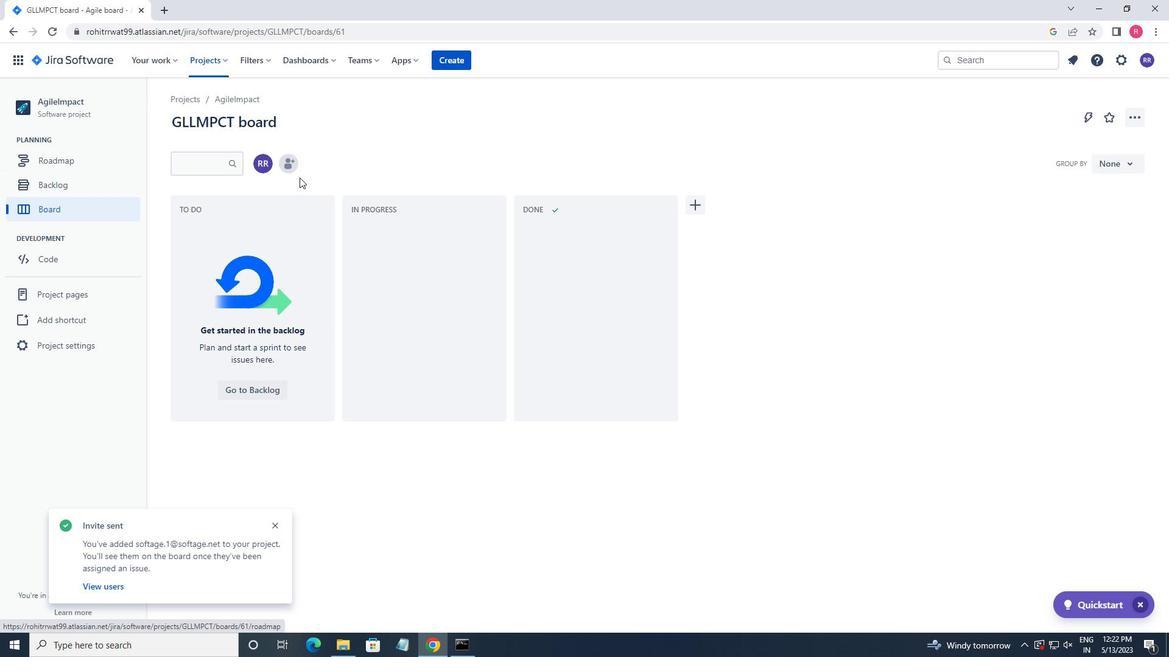 
Action: Mouse pressed left at (291, 164)
Screenshot: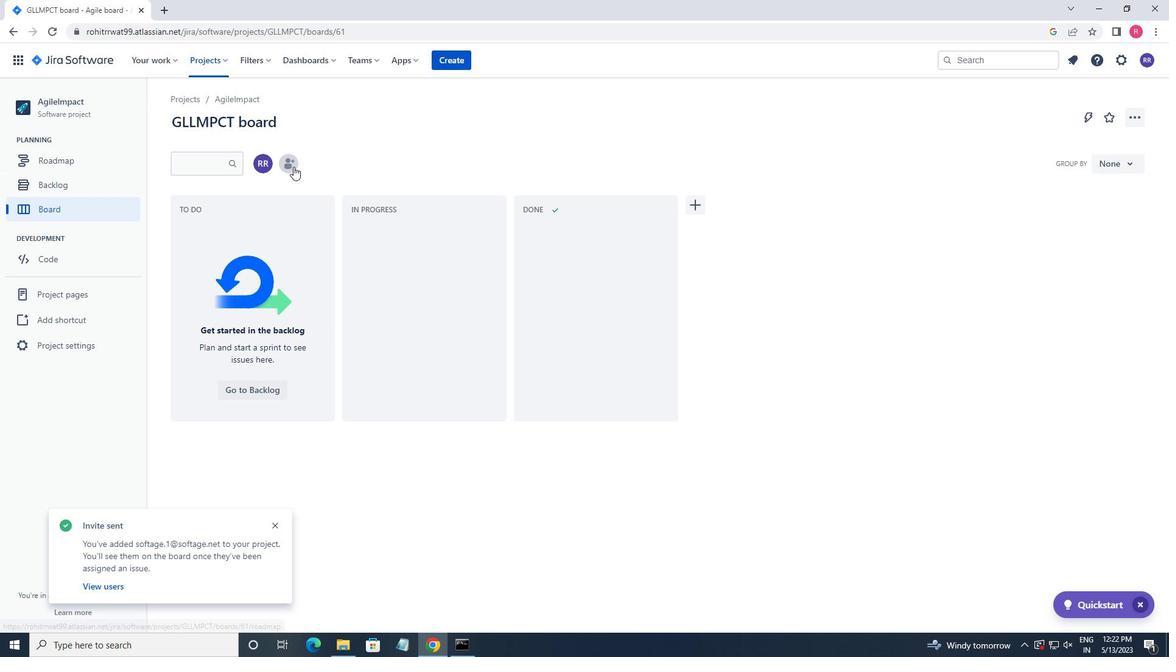 
Action: Key pressed SOFTAGE.2<Key.shift>@SOFTAGE.NET
Screenshot: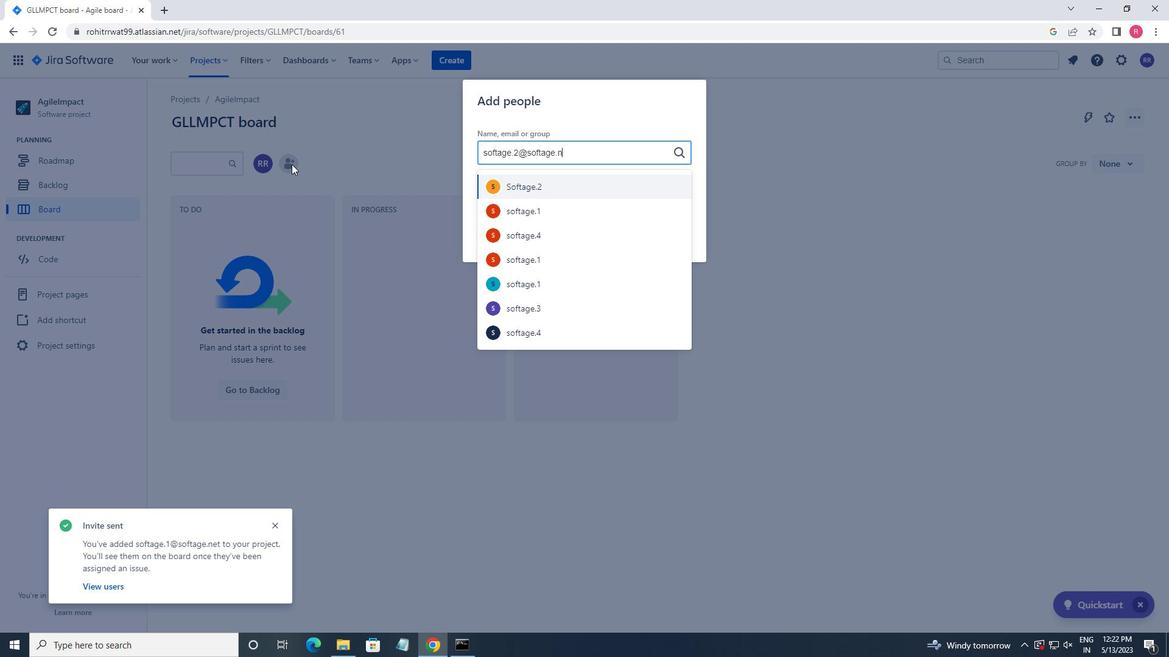 
Action: Mouse moved to (557, 205)
Screenshot: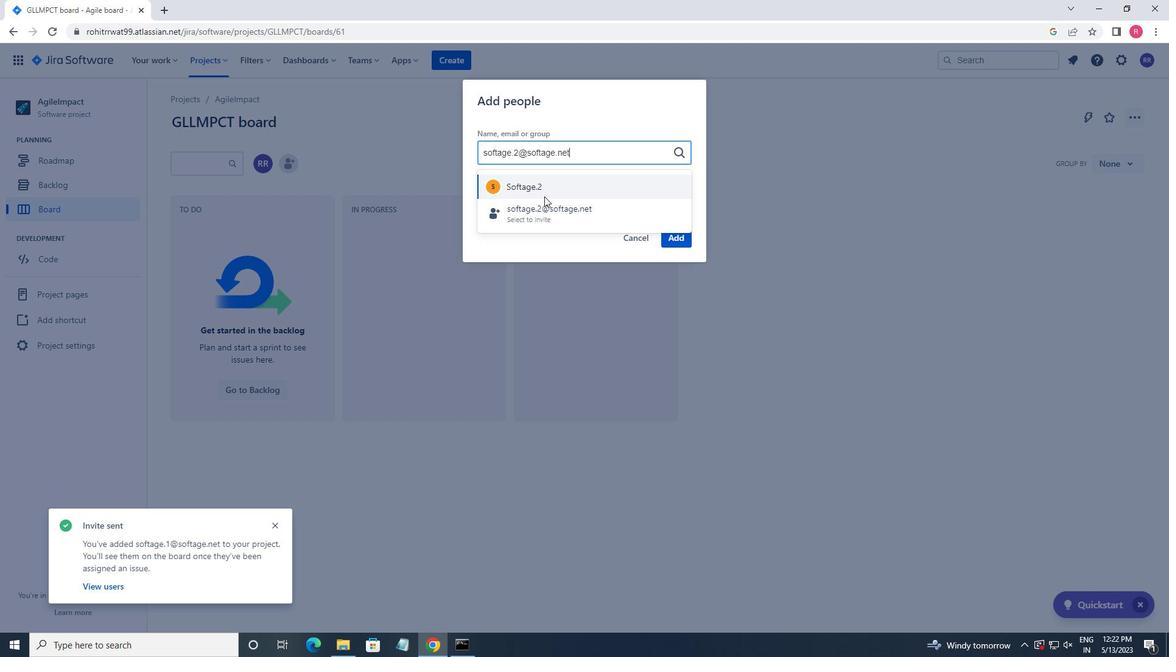 
Action: Mouse pressed left at (557, 205)
Screenshot: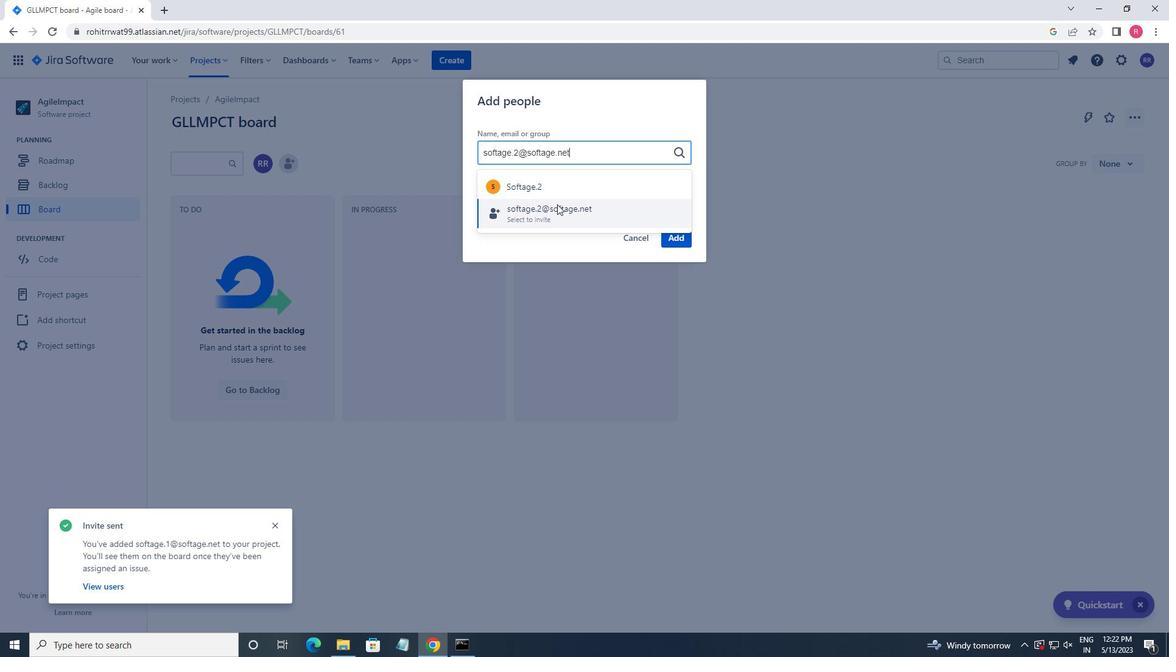 
Action: Mouse moved to (677, 236)
Screenshot: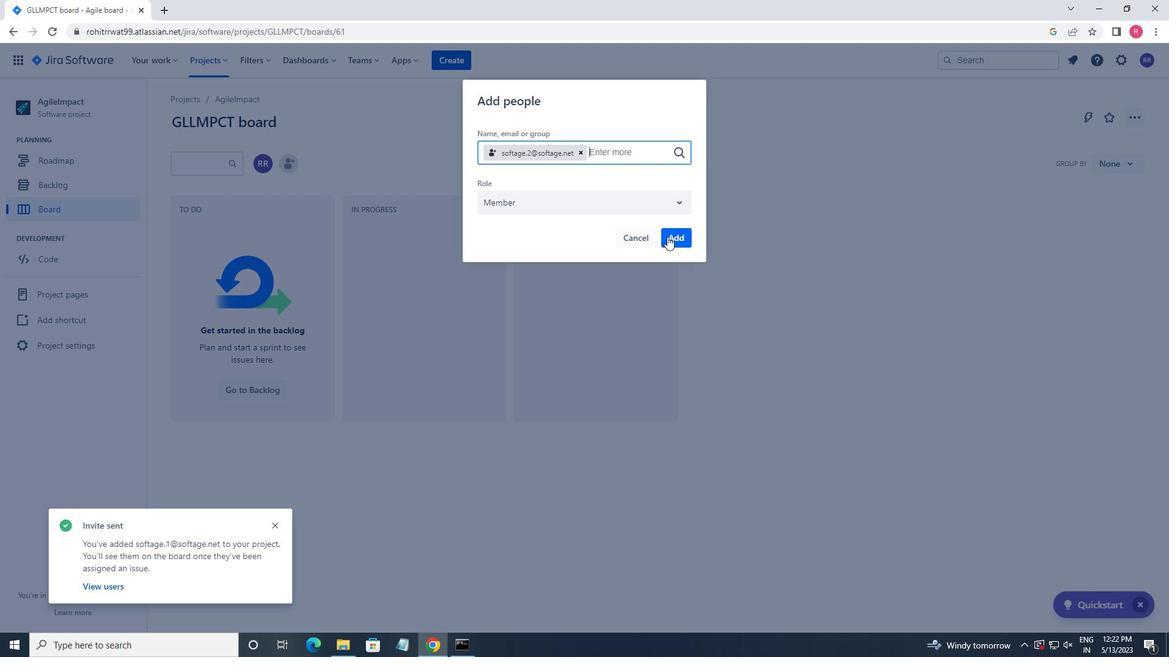 
Action: Mouse pressed left at (677, 236)
Screenshot: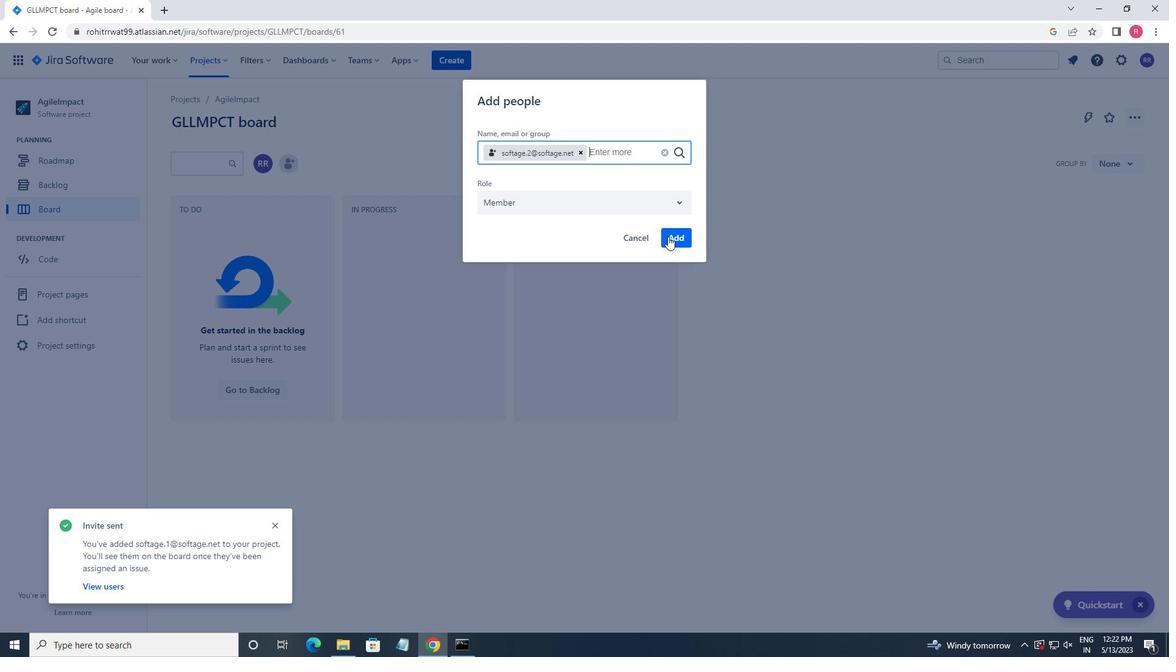 
Action: Mouse moved to (678, 236)
Screenshot: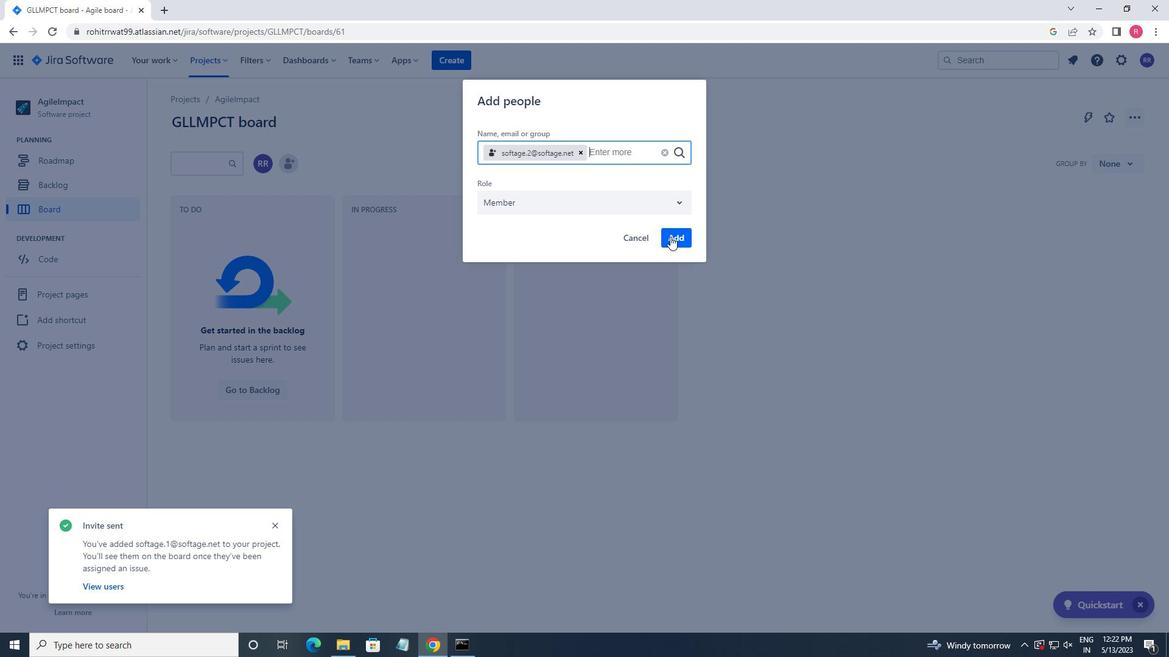 
